 Task: Look for space in Torre Annunziata, Italy from 9th June, 2023 to 11th June, 2023 for 2 adults in price range Rs.6000 to Rs.10000. Place can be entire place with 2 bedrooms having 2 beds and 1 bathroom. Property type can be house, flat, guest house. Amenities needed are: wifi. Booking option can be shelf check-in. Required host language is English.
Action: Mouse moved to (427, 115)
Screenshot: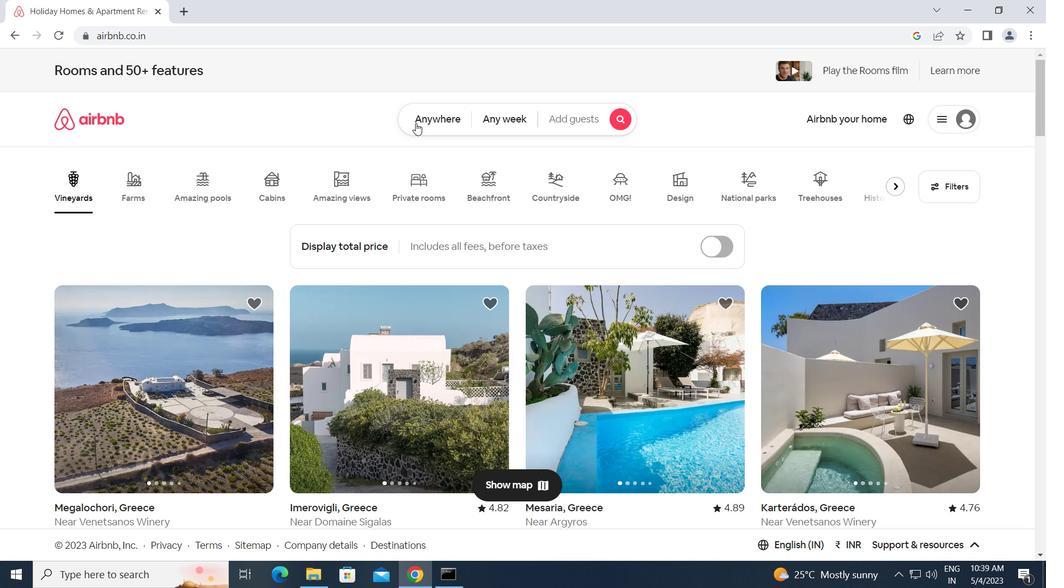 
Action: Mouse pressed left at (427, 115)
Screenshot: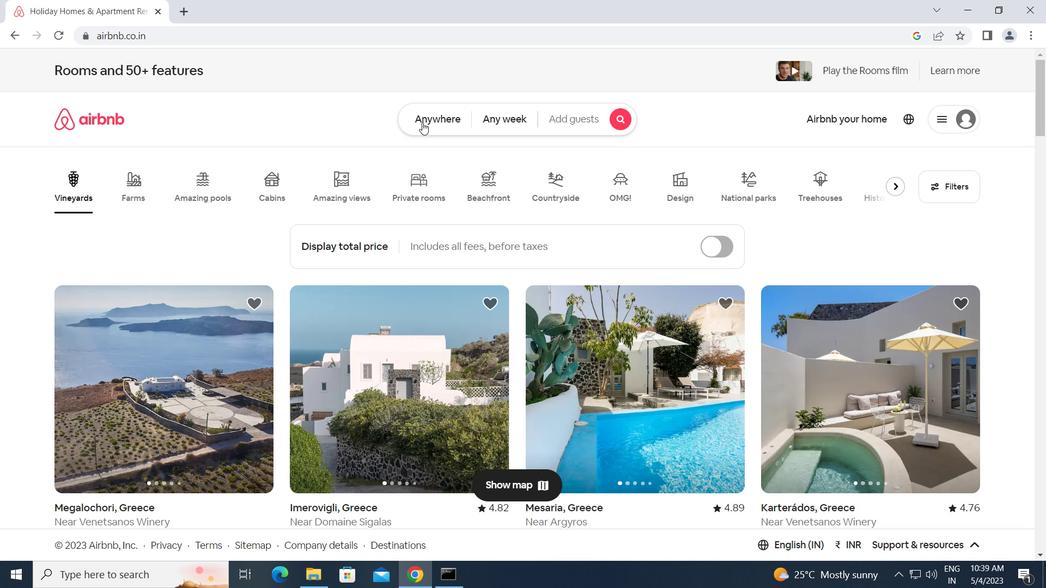 
Action: Mouse moved to (402, 153)
Screenshot: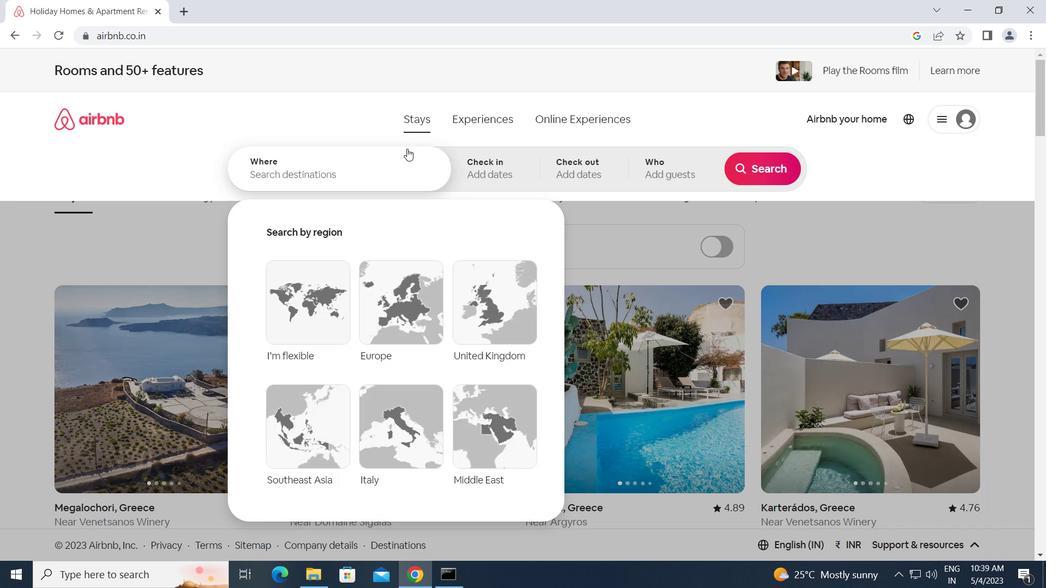 
Action: Mouse pressed left at (402, 153)
Screenshot: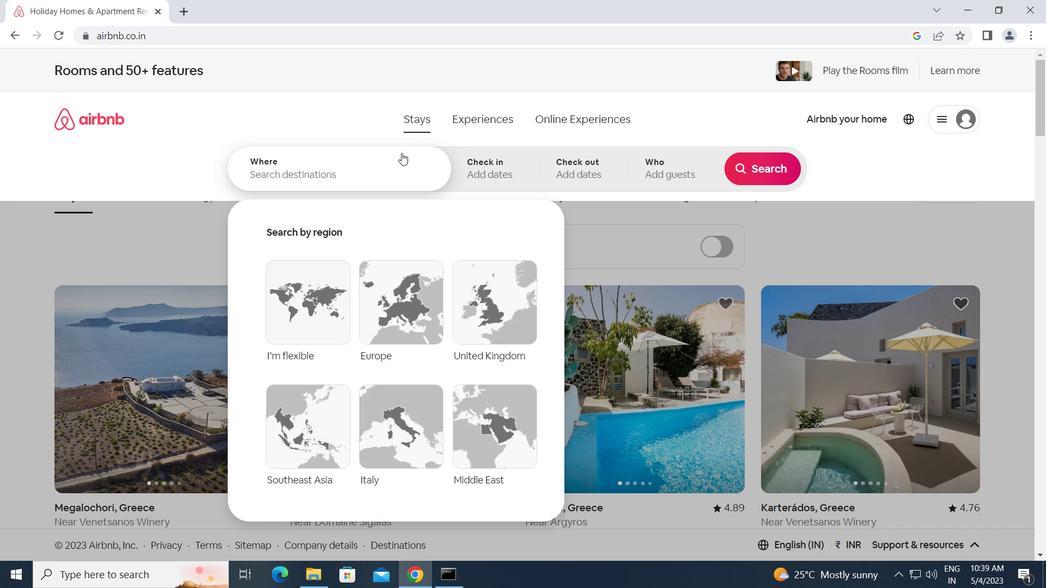
Action: Key pressed t<Key.caps_lock>orre<Key.space><Key.caps_lock>a<Key.caps_lock>nnunziata,<Key.space><Key.caps_lock>i<Key.caps_lock>taly<Key.enter>
Screenshot: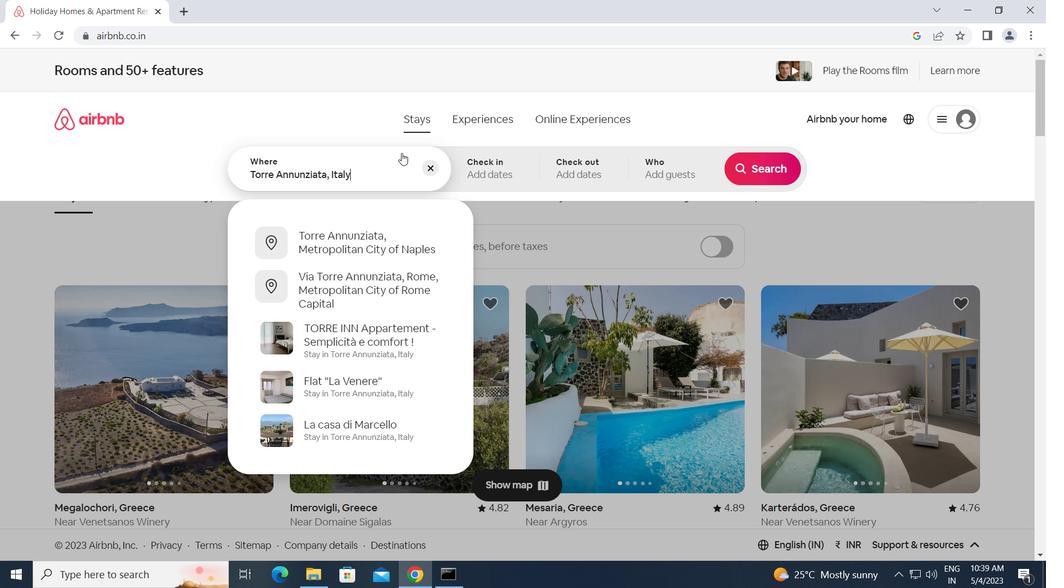 
Action: Mouse moved to (711, 368)
Screenshot: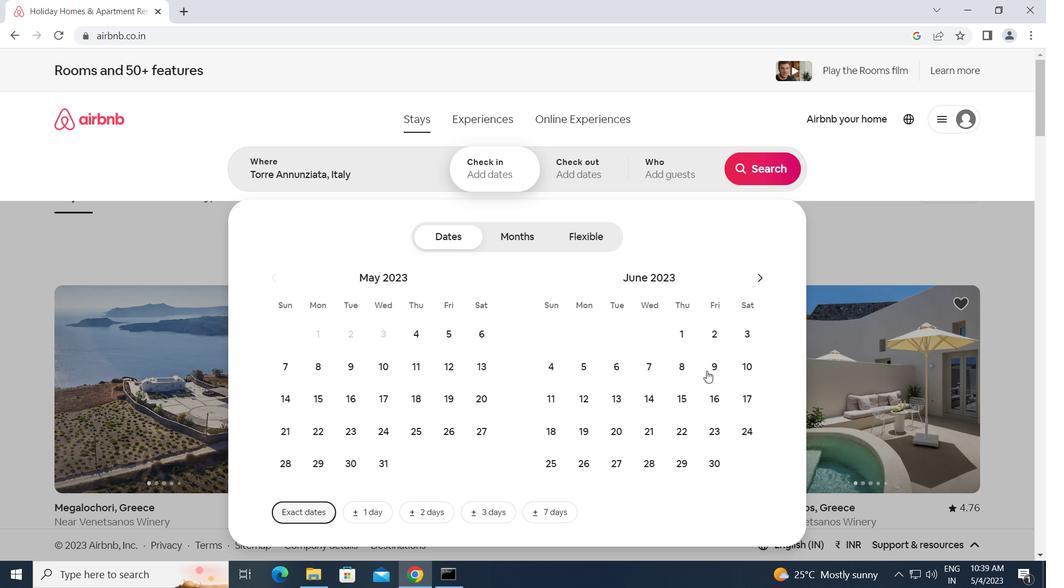 
Action: Mouse pressed left at (711, 368)
Screenshot: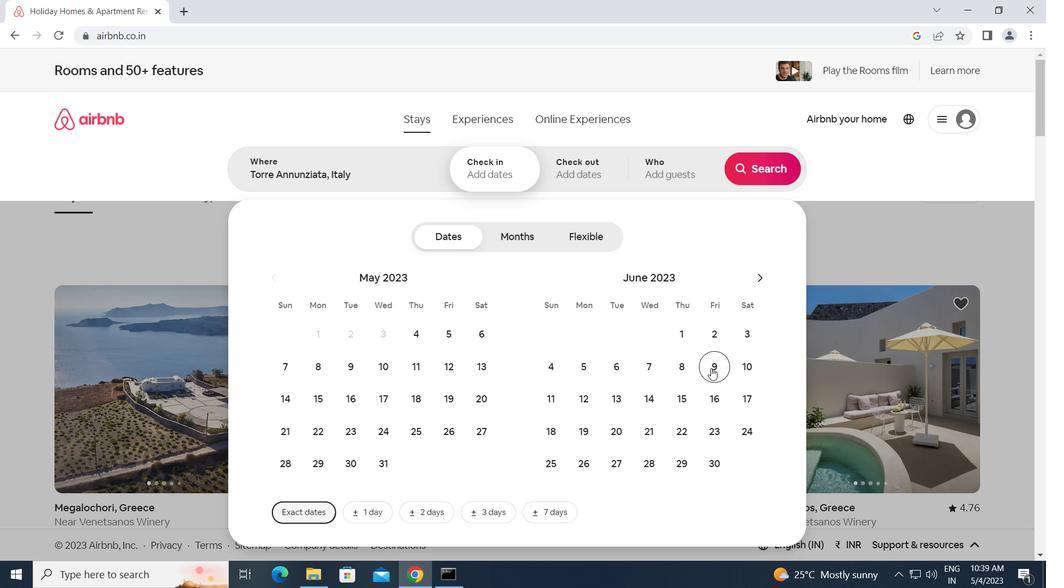 
Action: Mouse moved to (554, 401)
Screenshot: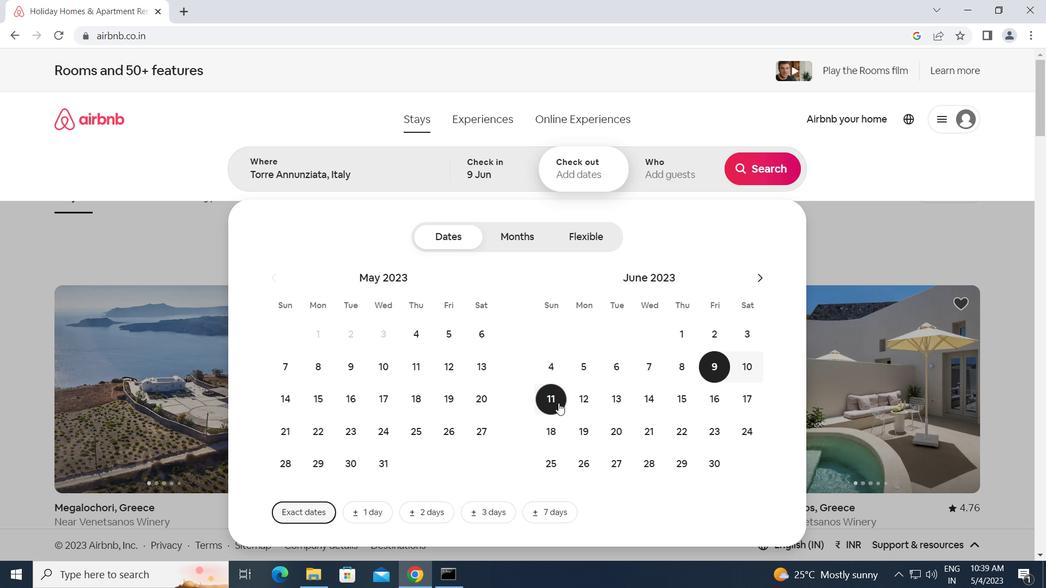 
Action: Mouse pressed left at (554, 401)
Screenshot: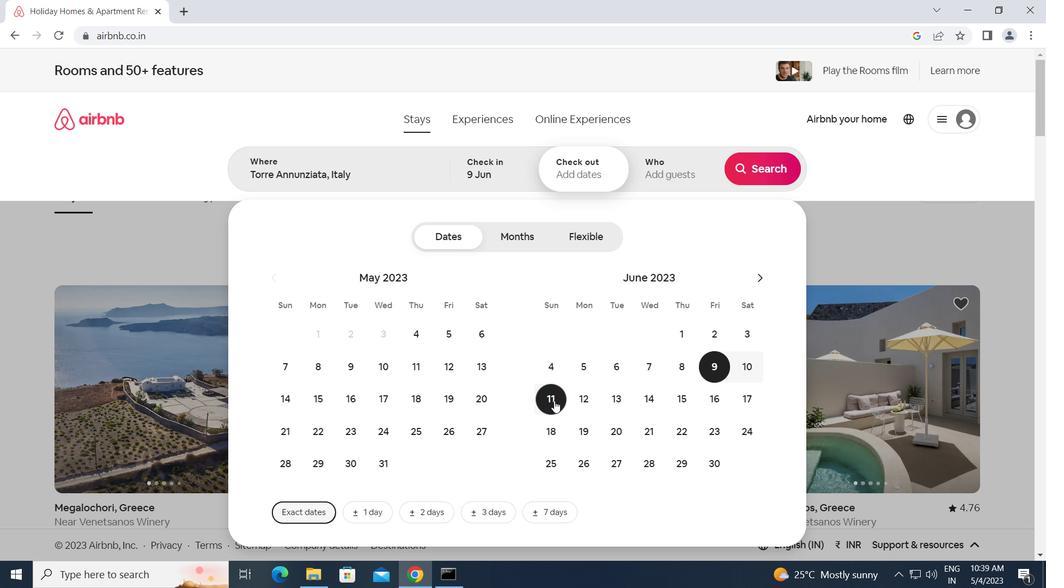 
Action: Mouse moved to (666, 176)
Screenshot: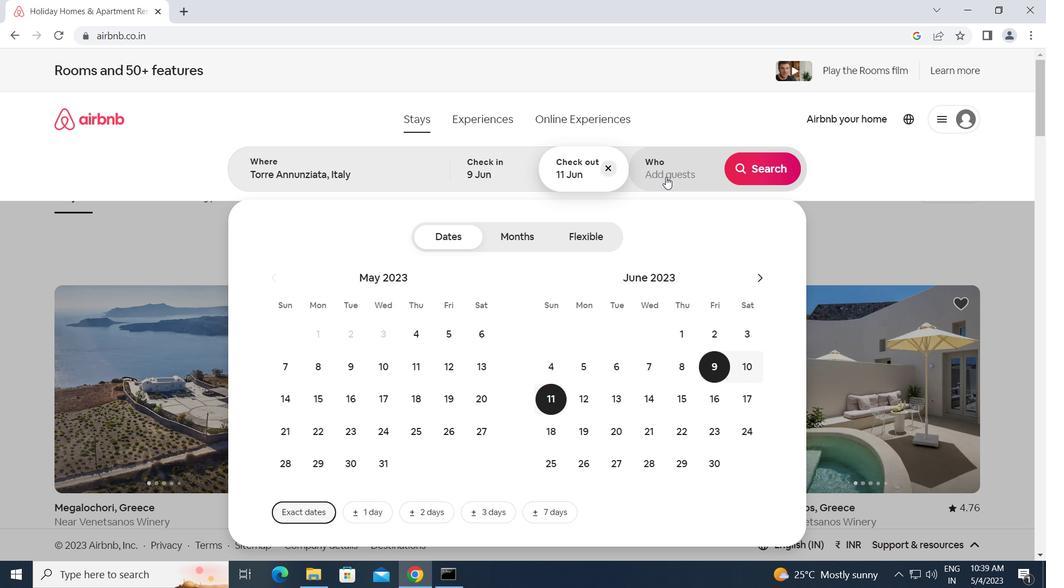 
Action: Mouse pressed left at (666, 176)
Screenshot: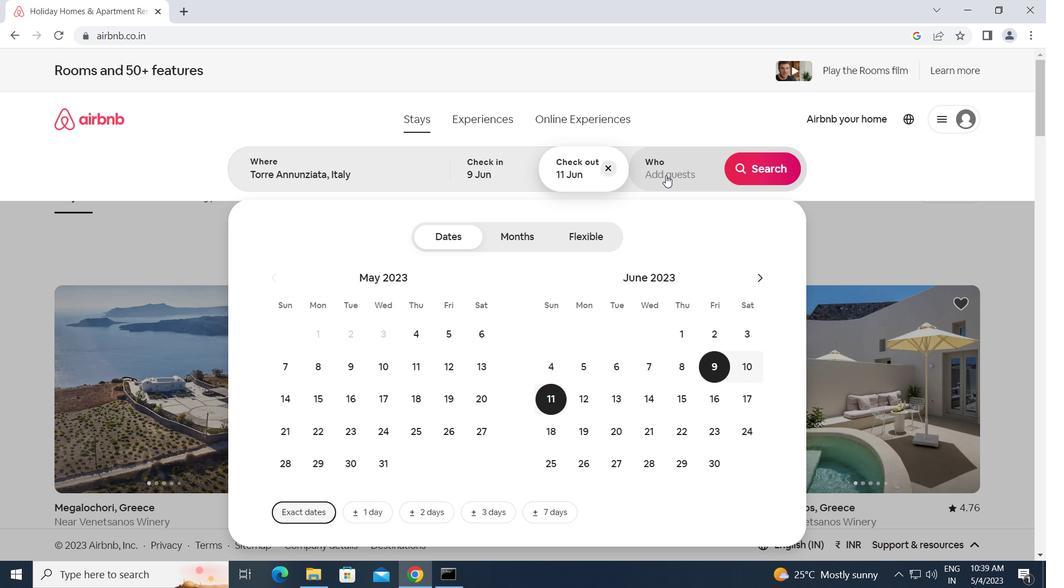 
Action: Mouse moved to (770, 238)
Screenshot: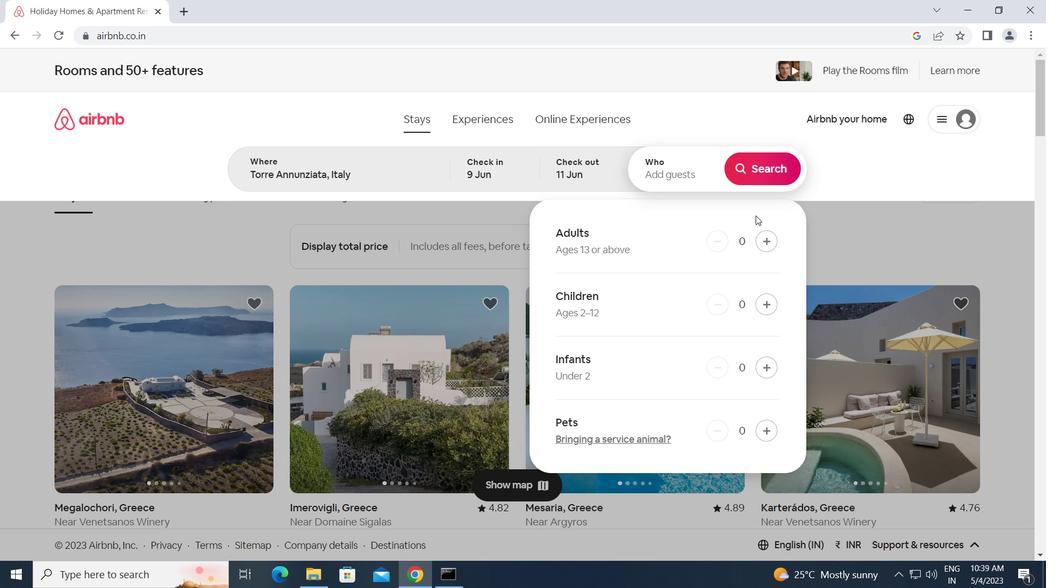 
Action: Mouse pressed left at (770, 238)
Screenshot: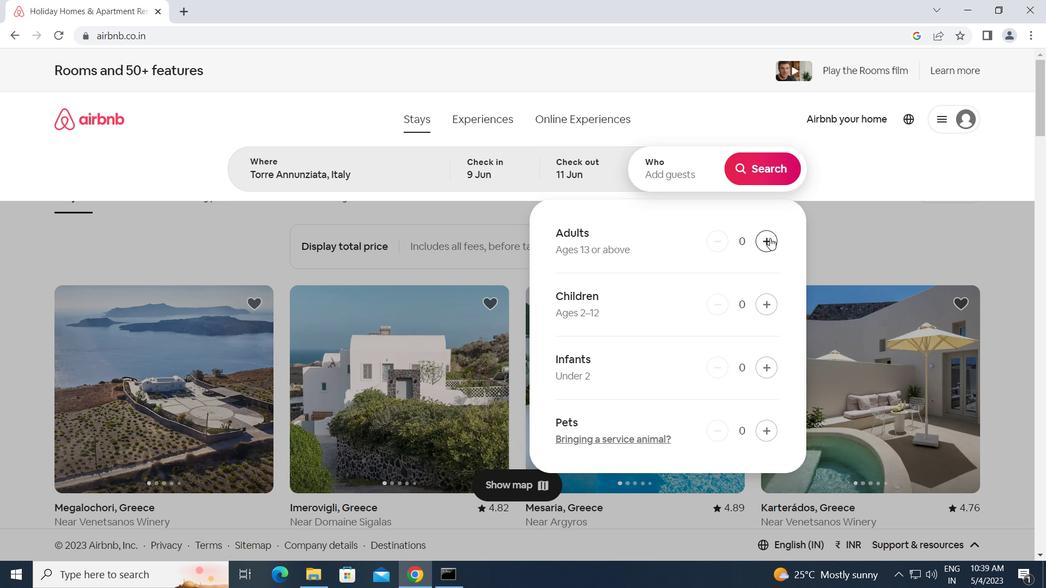
Action: Mouse pressed left at (770, 238)
Screenshot: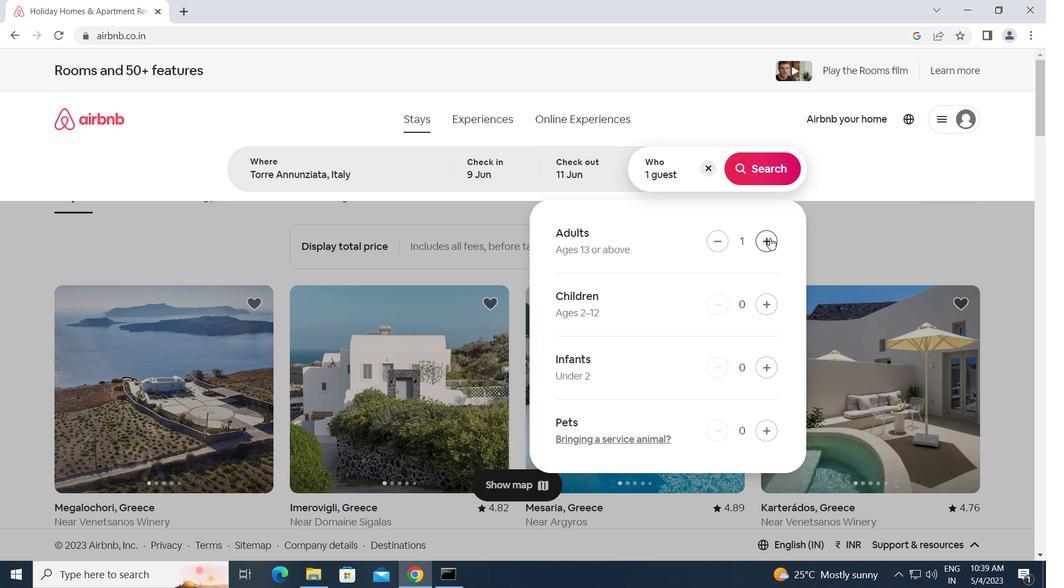 
Action: Mouse moved to (762, 169)
Screenshot: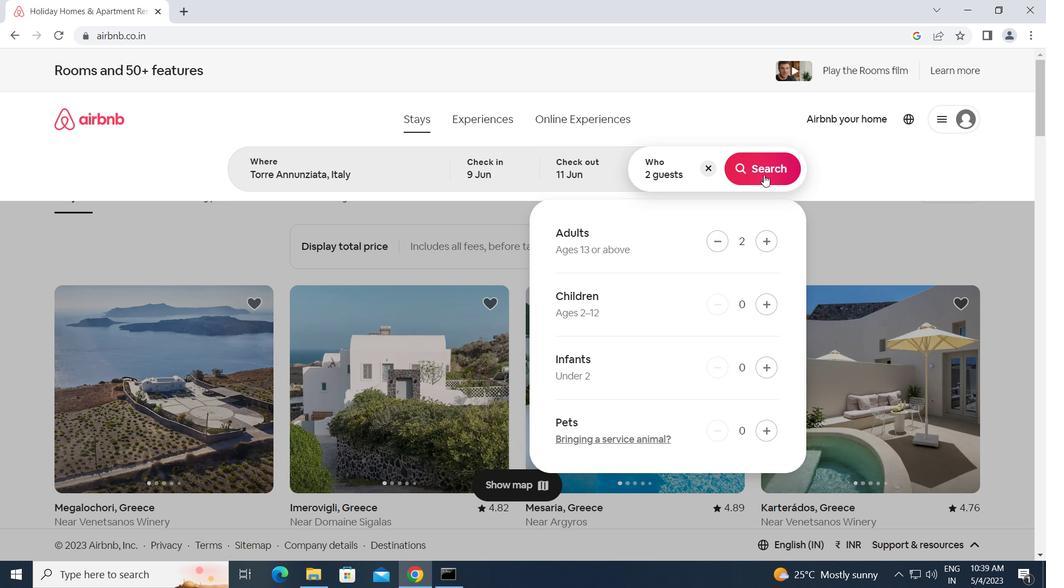 
Action: Mouse pressed left at (762, 169)
Screenshot: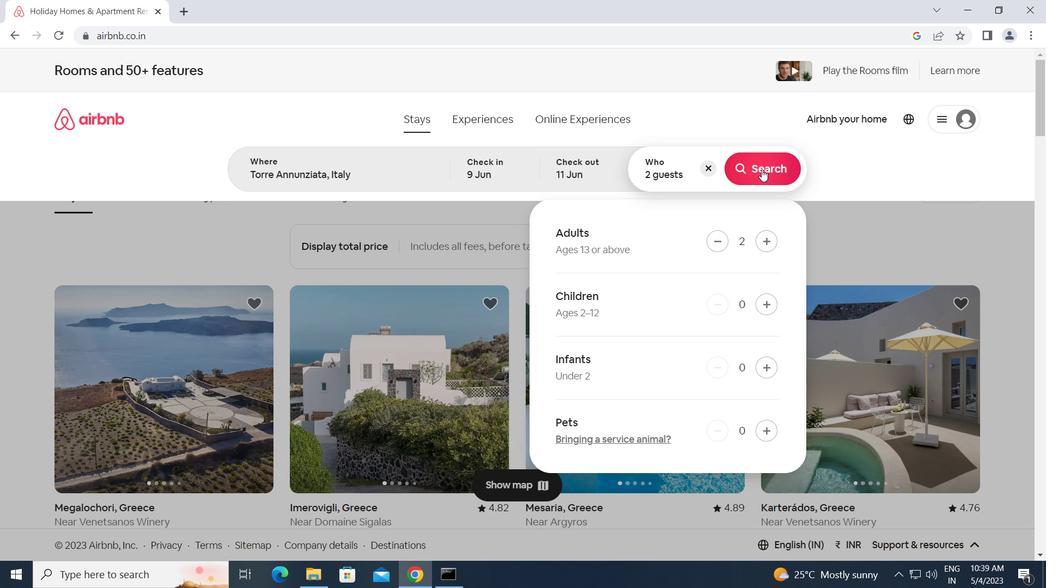 
Action: Mouse moved to (988, 129)
Screenshot: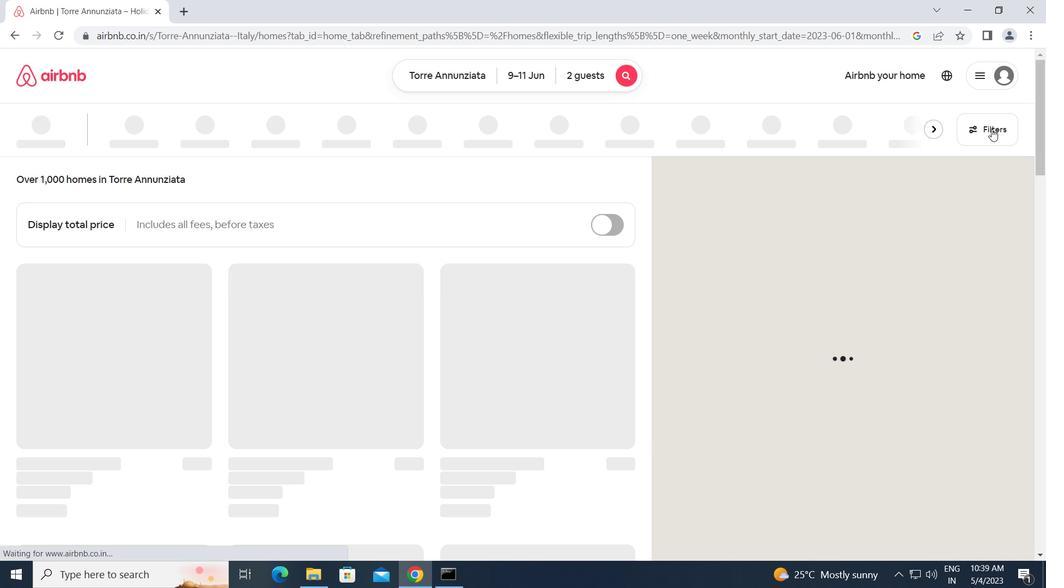 
Action: Mouse pressed left at (988, 129)
Screenshot: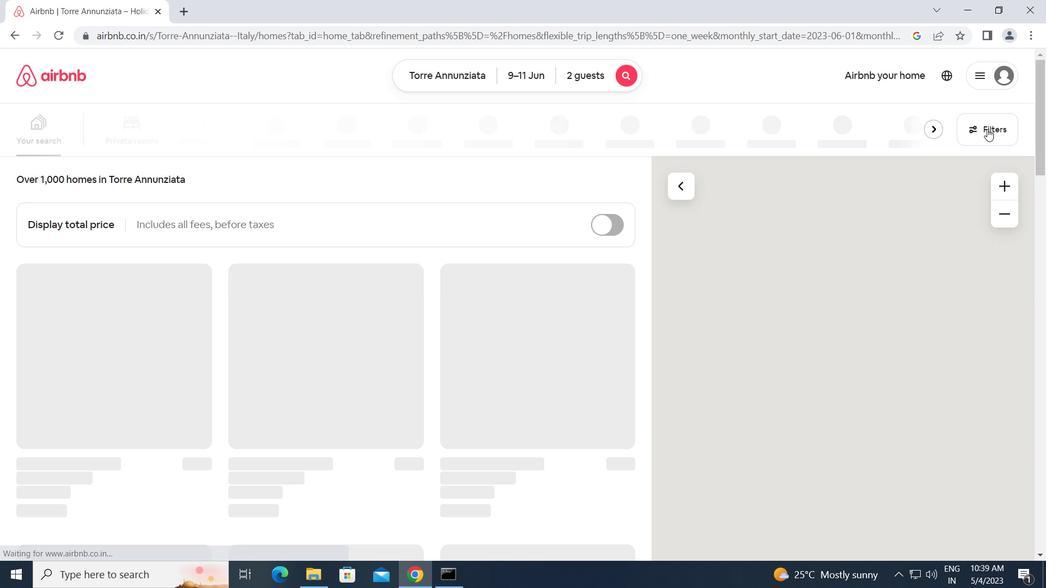 
Action: Mouse moved to (342, 303)
Screenshot: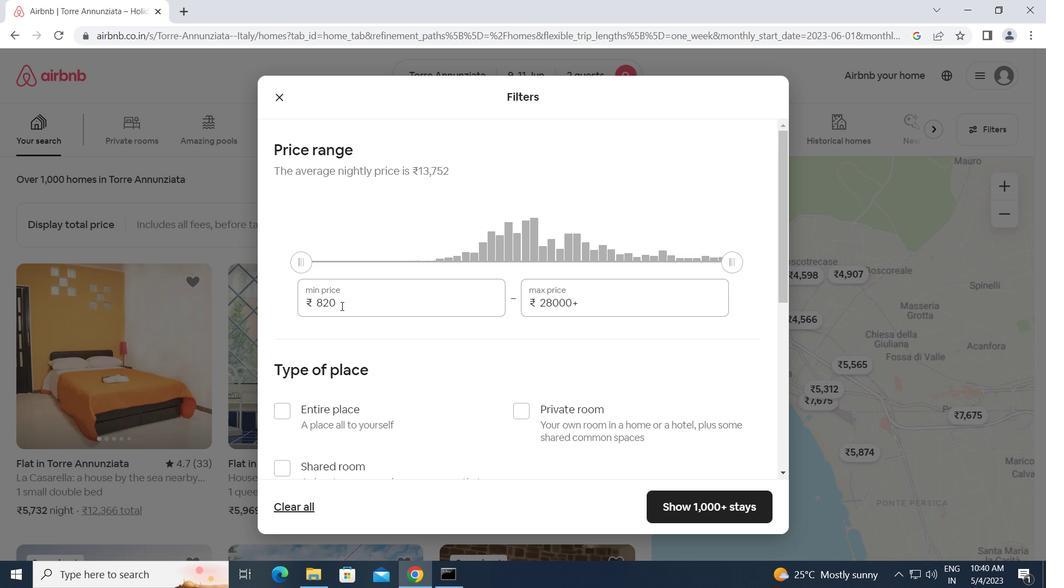 
Action: Mouse pressed left at (342, 303)
Screenshot: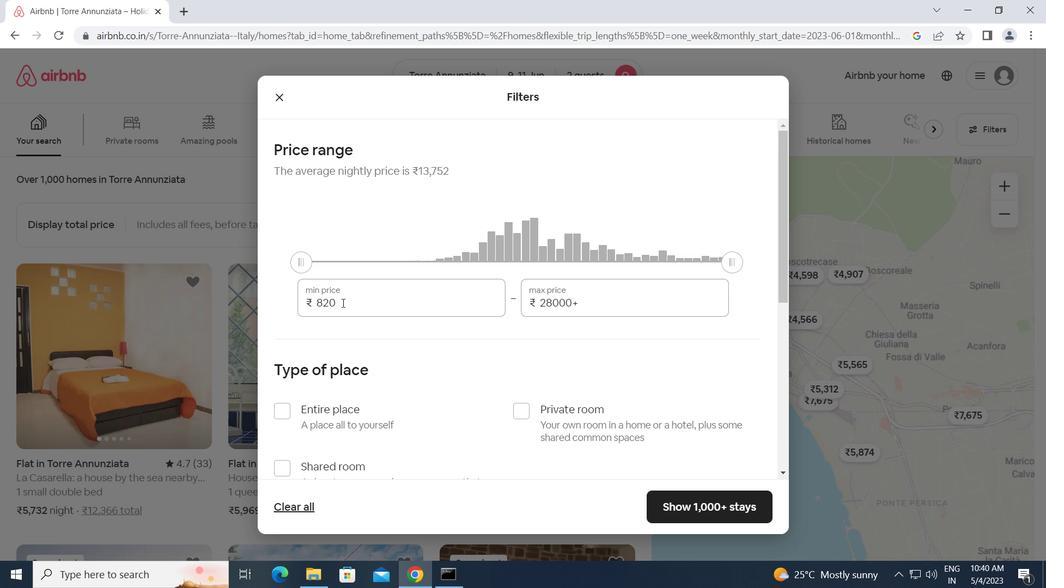 
Action: Mouse moved to (277, 306)
Screenshot: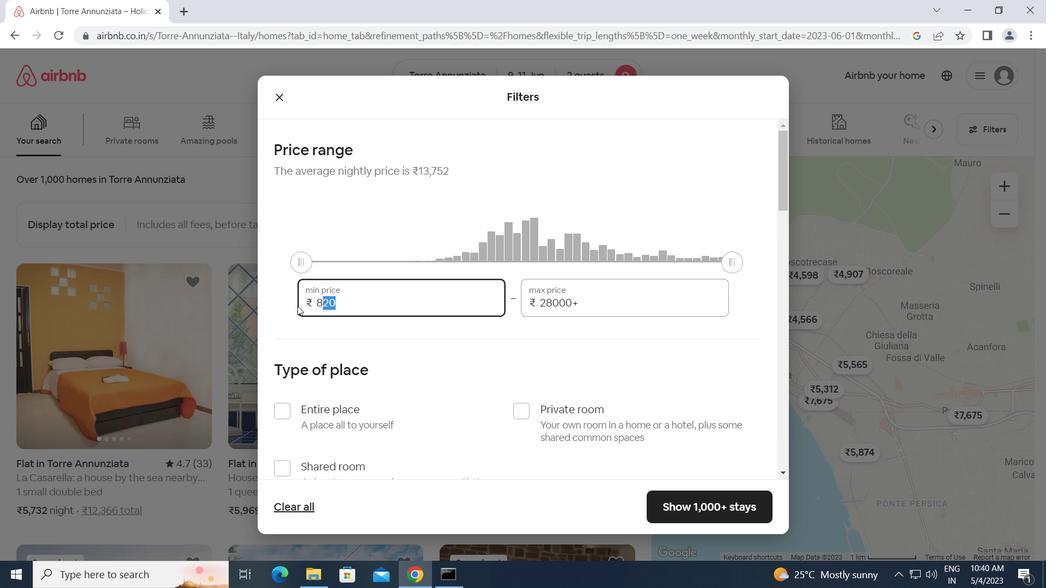 
Action: Key pressed 6000<Key.tab>10000
Screenshot: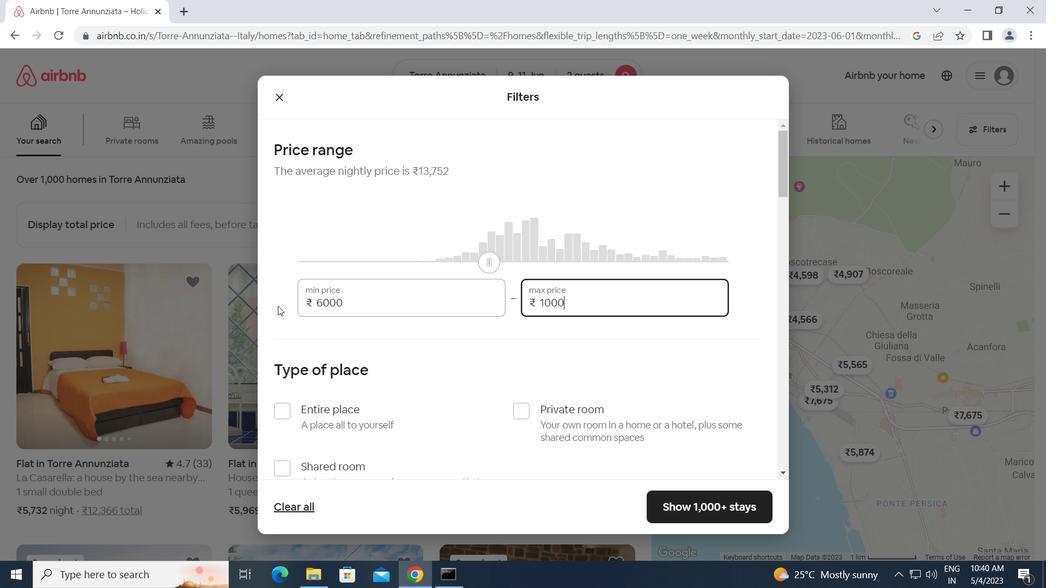 
Action: Mouse scrolled (277, 305) with delta (0, 0)
Screenshot: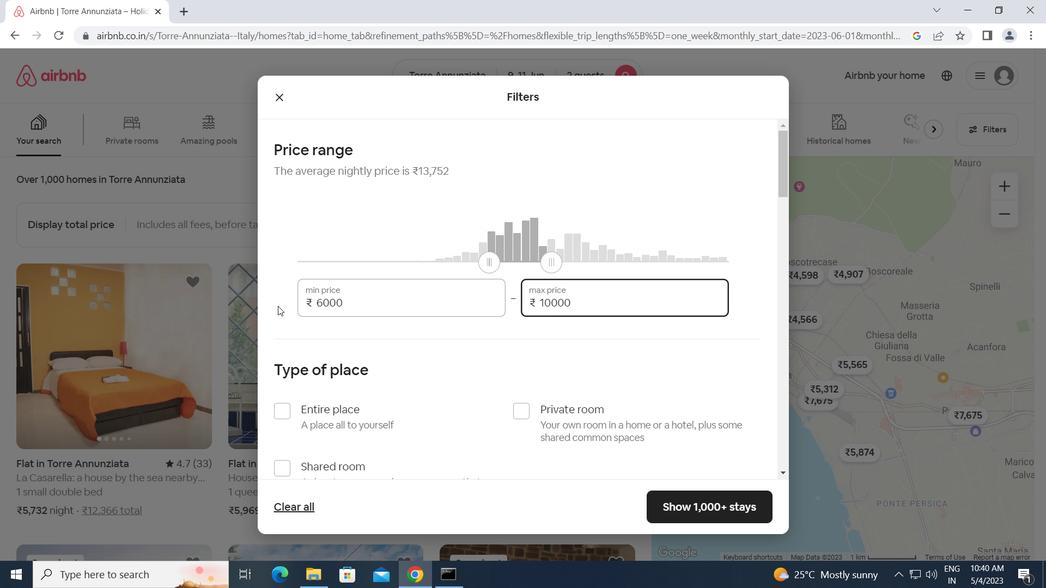 
Action: Mouse moved to (286, 348)
Screenshot: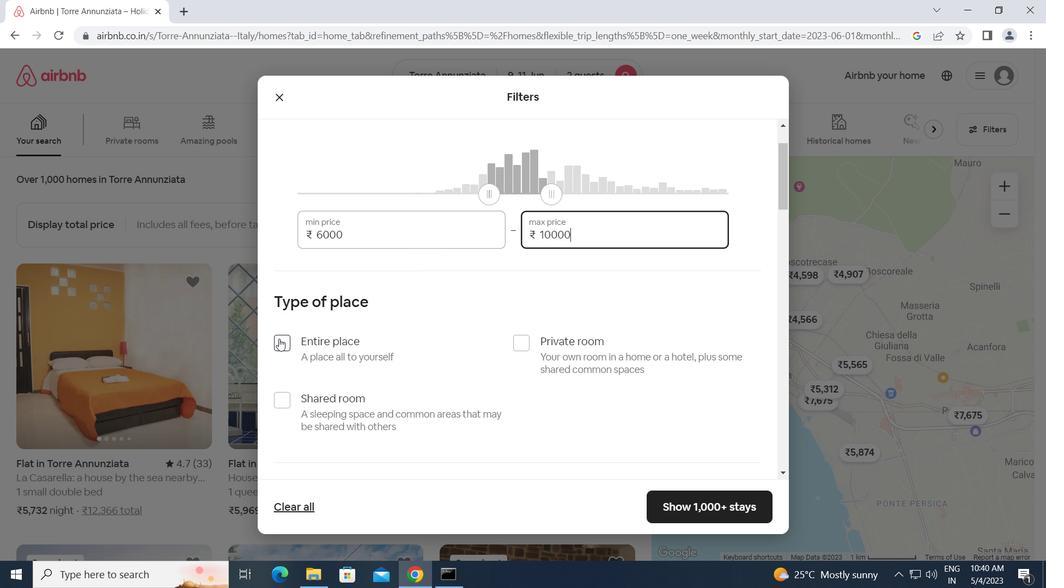 
Action: Mouse pressed left at (286, 348)
Screenshot: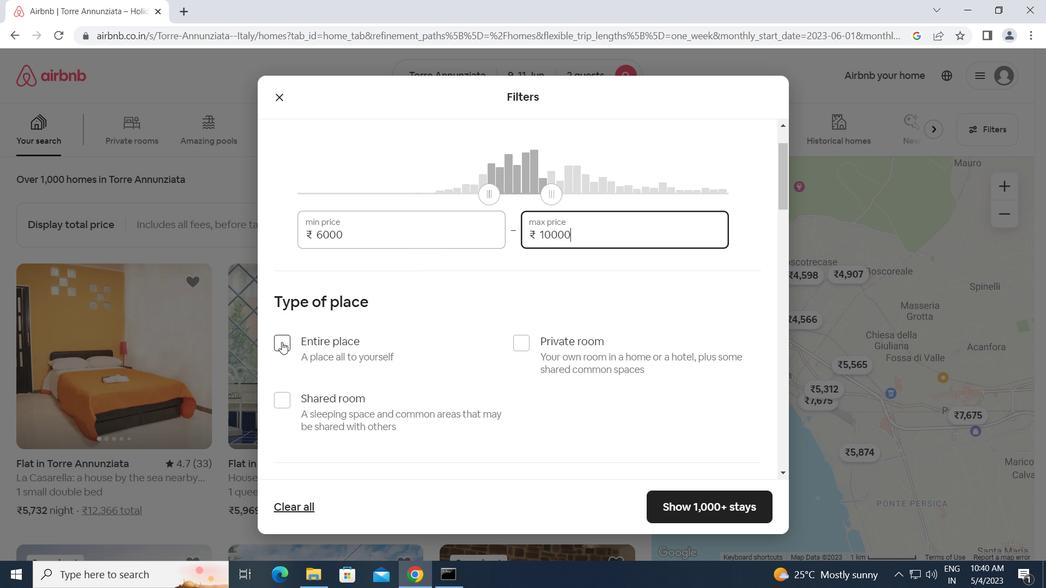 
Action: Mouse moved to (441, 367)
Screenshot: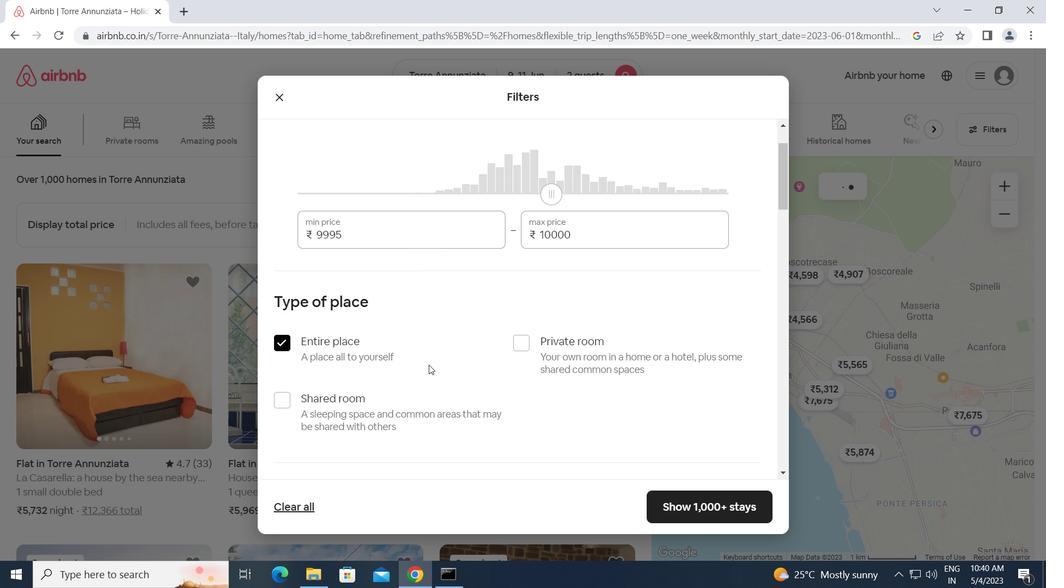 
Action: Mouse scrolled (441, 366) with delta (0, 0)
Screenshot: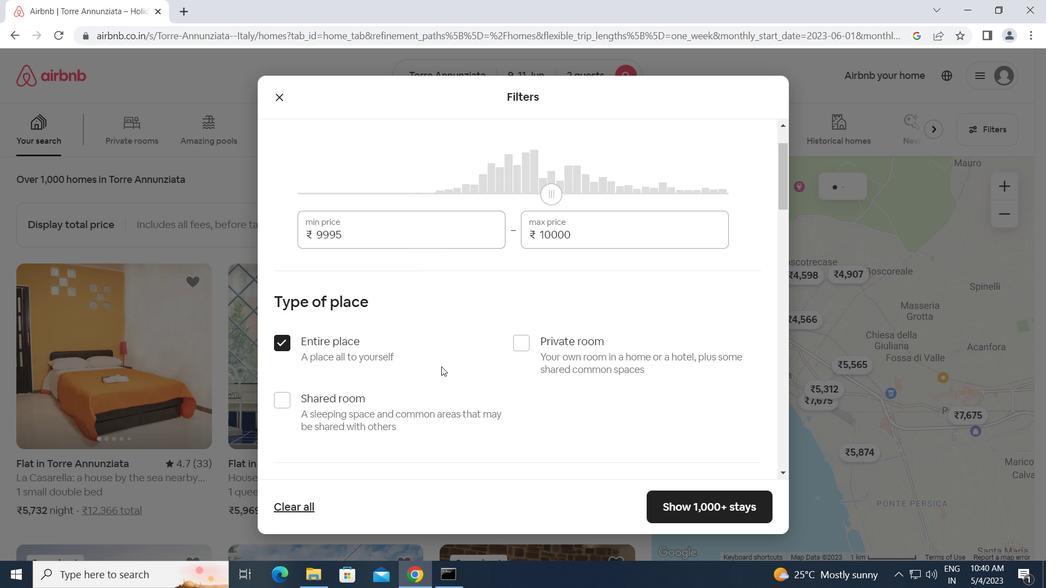 
Action: Mouse scrolled (441, 366) with delta (0, 0)
Screenshot: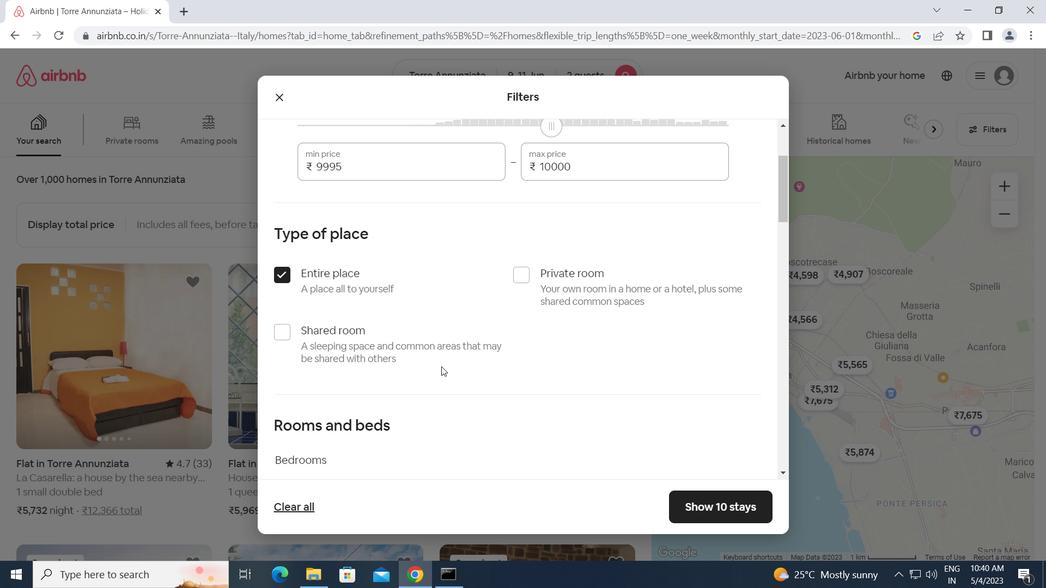 
Action: Mouse scrolled (441, 366) with delta (0, 0)
Screenshot: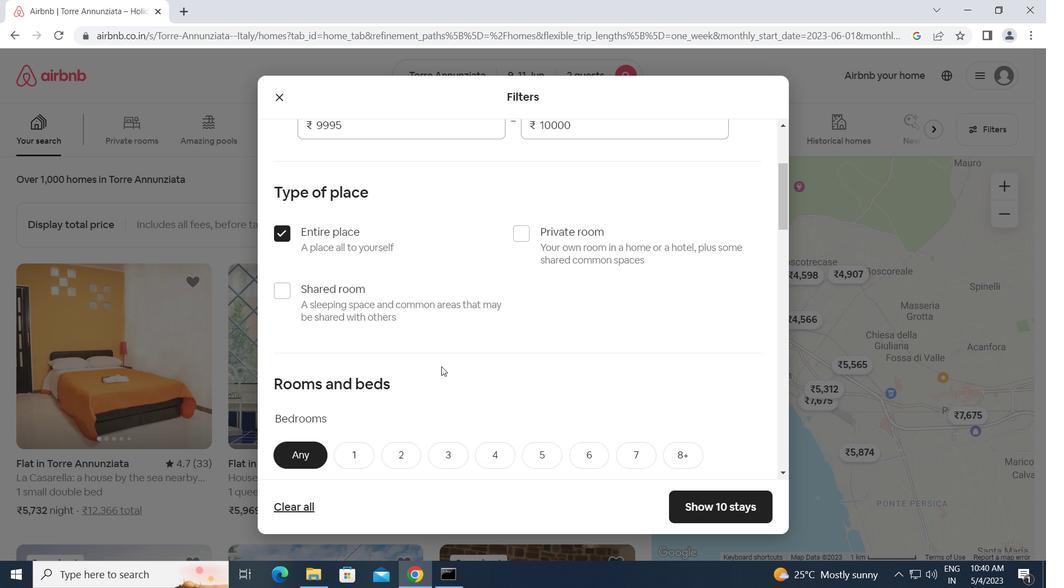 
Action: Mouse scrolled (441, 366) with delta (0, 0)
Screenshot: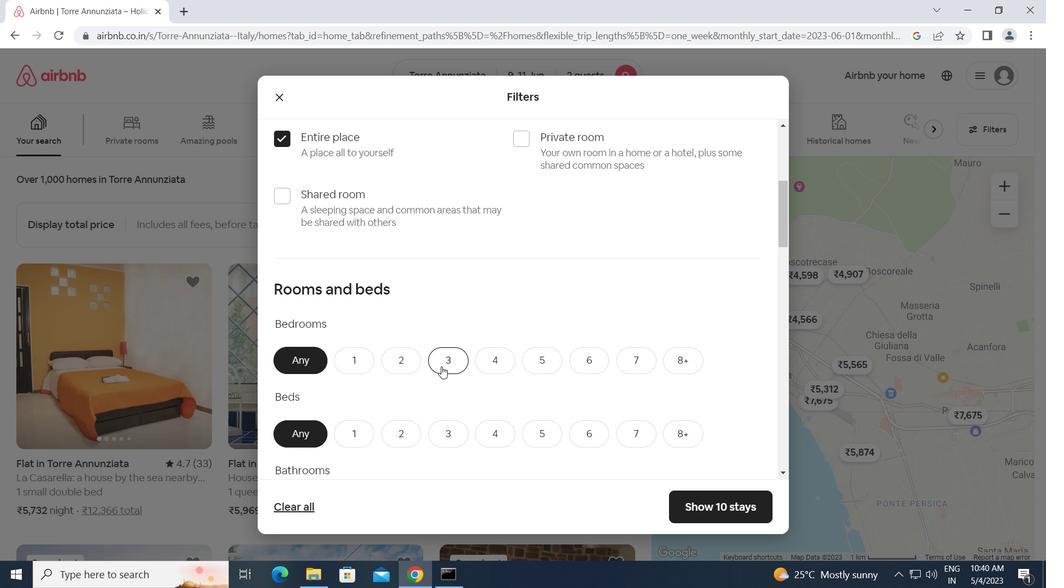 
Action: Mouse moved to (403, 292)
Screenshot: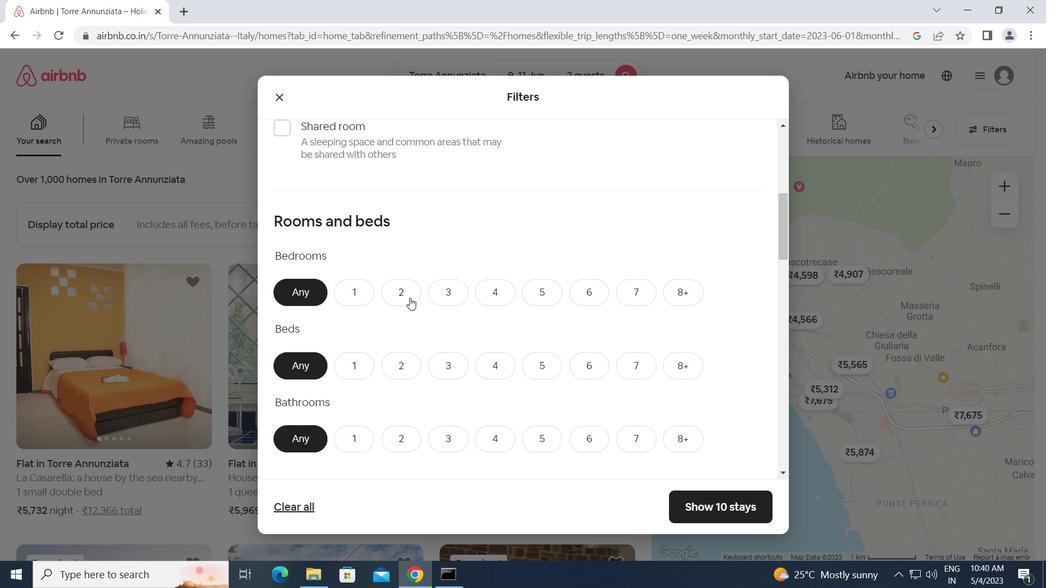 
Action: Mouse pressed left at (403, 292)
Screenshot: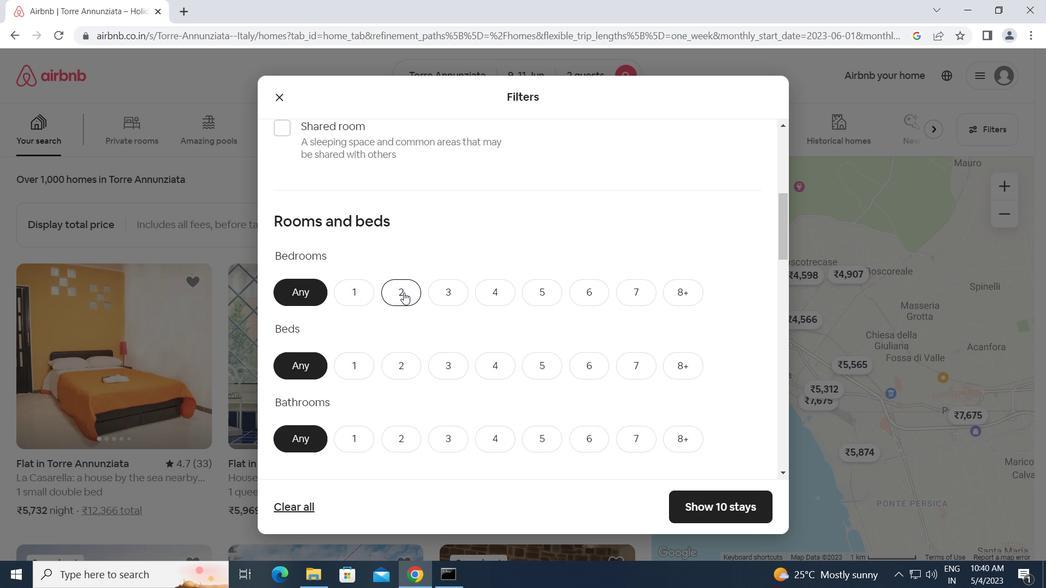 
Action: Mouse moved to (406, 365)
Screenshot: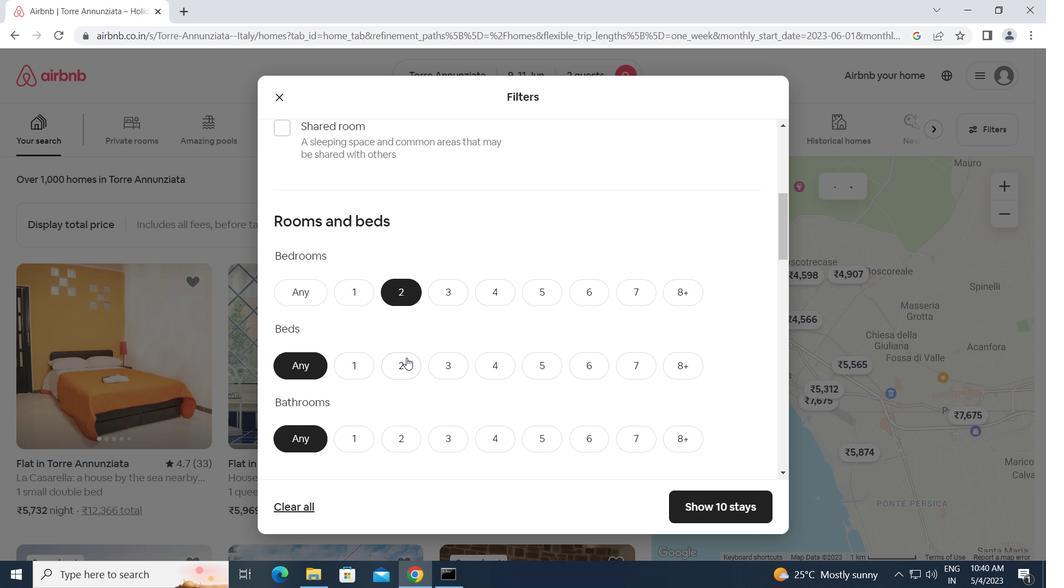 
Action: Mouse pressed left at (406, 365)
Screenshot: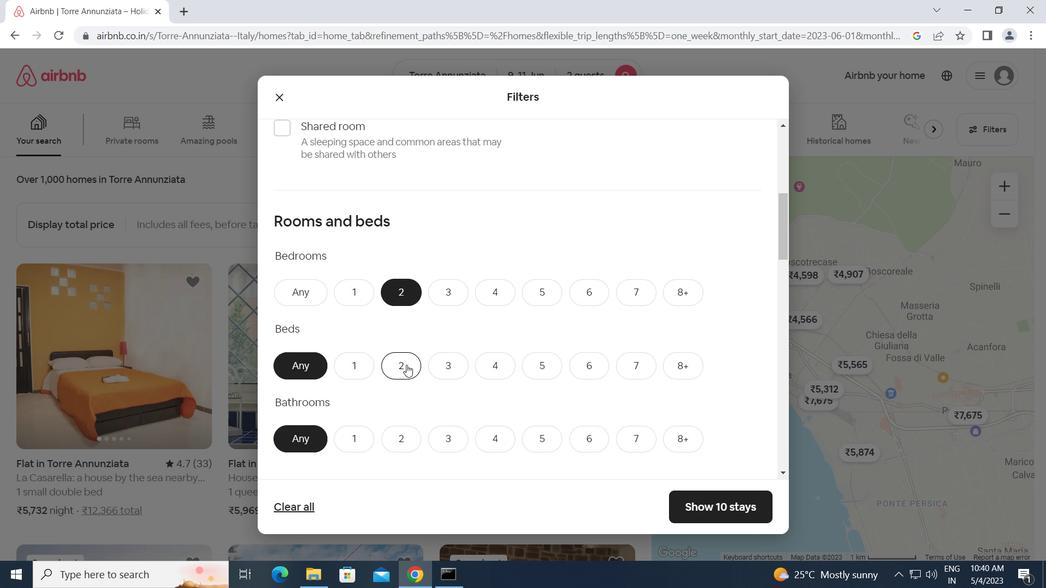 
Action: Mouse moved to (350, 439)
Screenshot: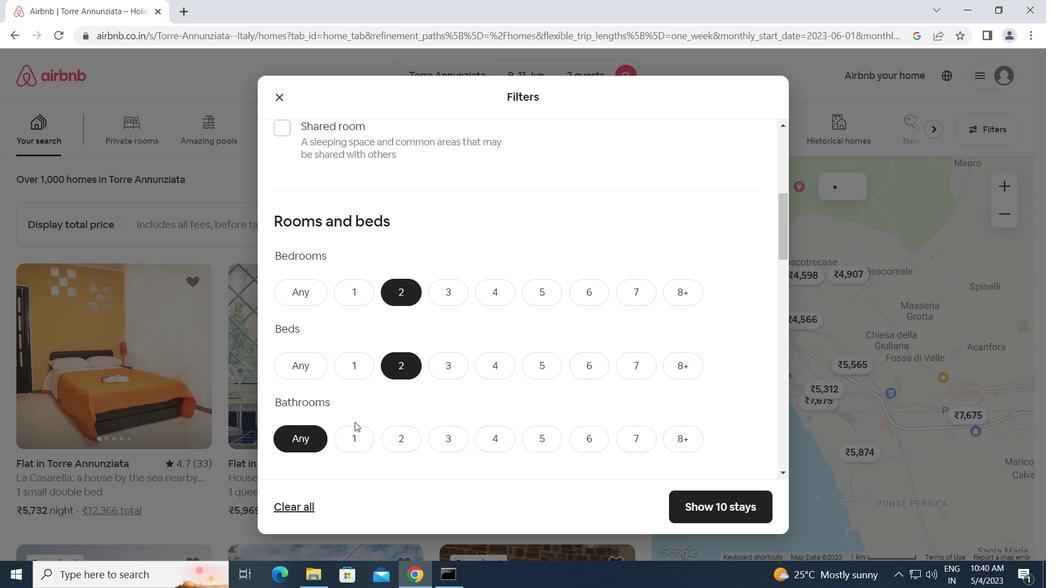 
Action: Mouse pressed left at (350, 439)
Screenshot: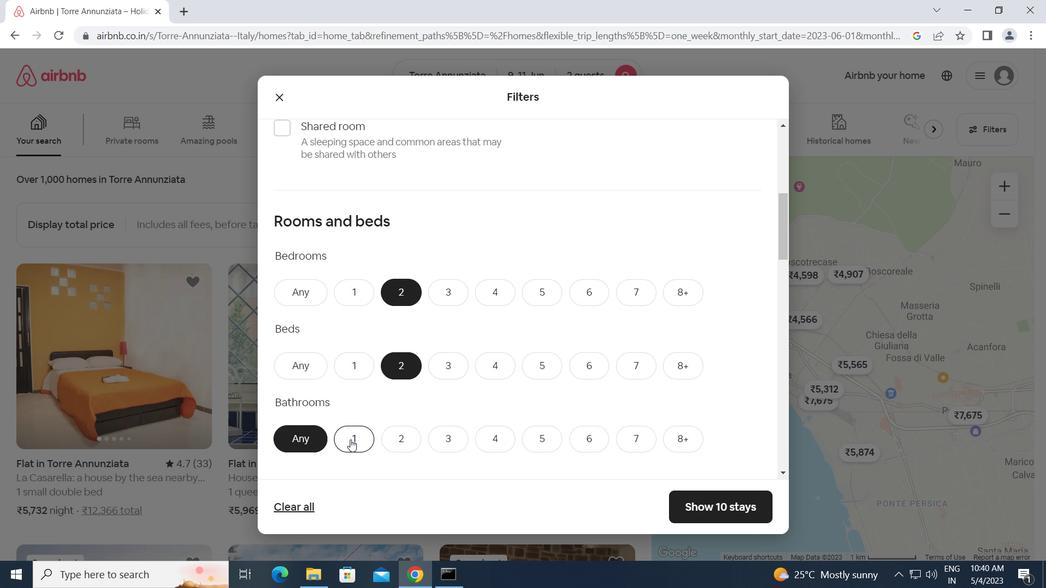 
Action: Mouse moved to (402, 428)
Screenshot: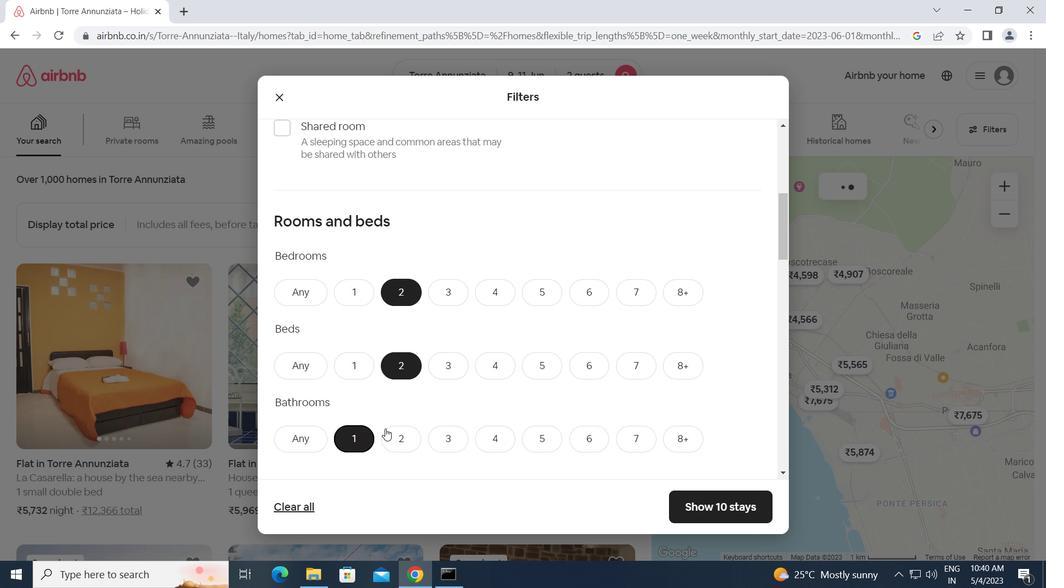 
Action: Mouse scrolled (402, 428) with delta (0, 0)
Screenshot: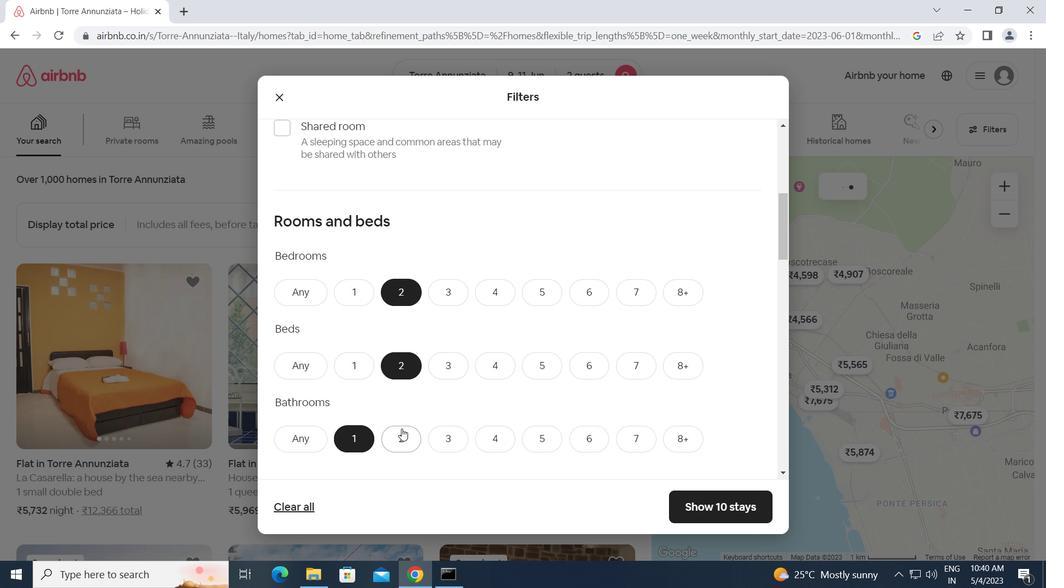 
Action: Mouse scrolled (402, 428) with delta (0, 0)
Screenshot: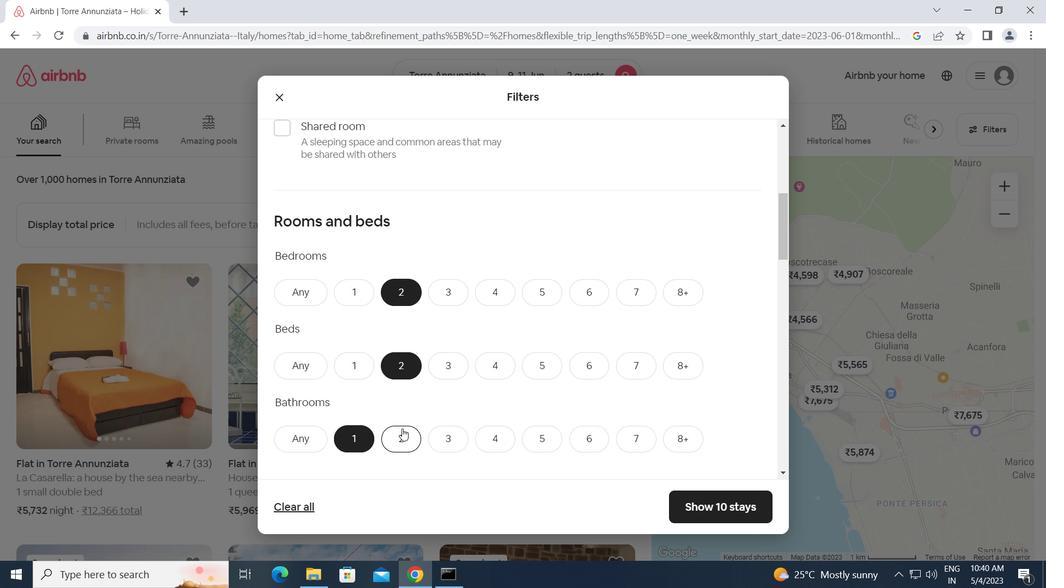 
Action: Mouse scrolled (402, 428) with delta (0, 0)
Screenshot: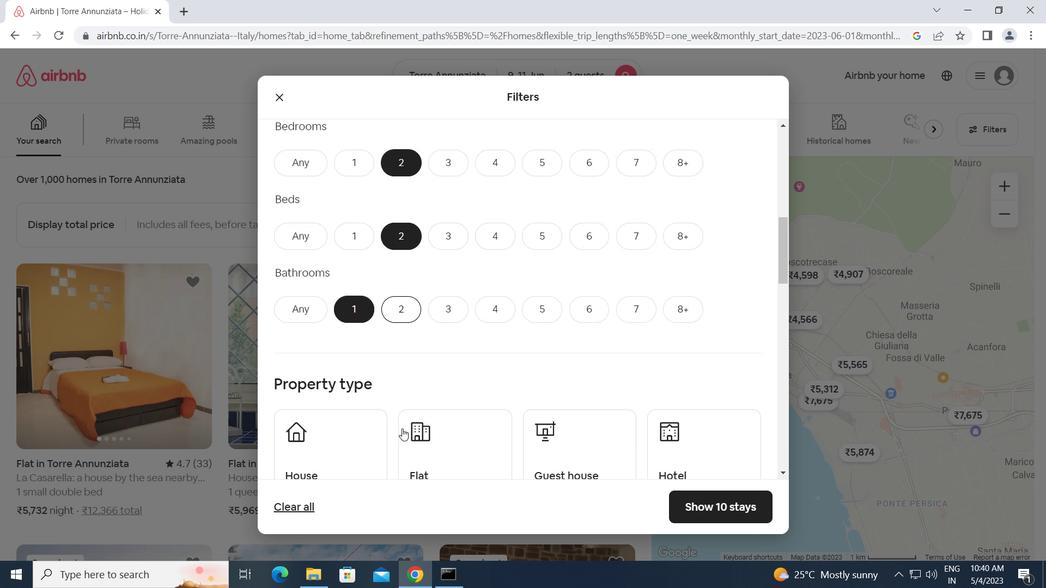 
Action: Mouse moved to (314, 391)
Screenshot: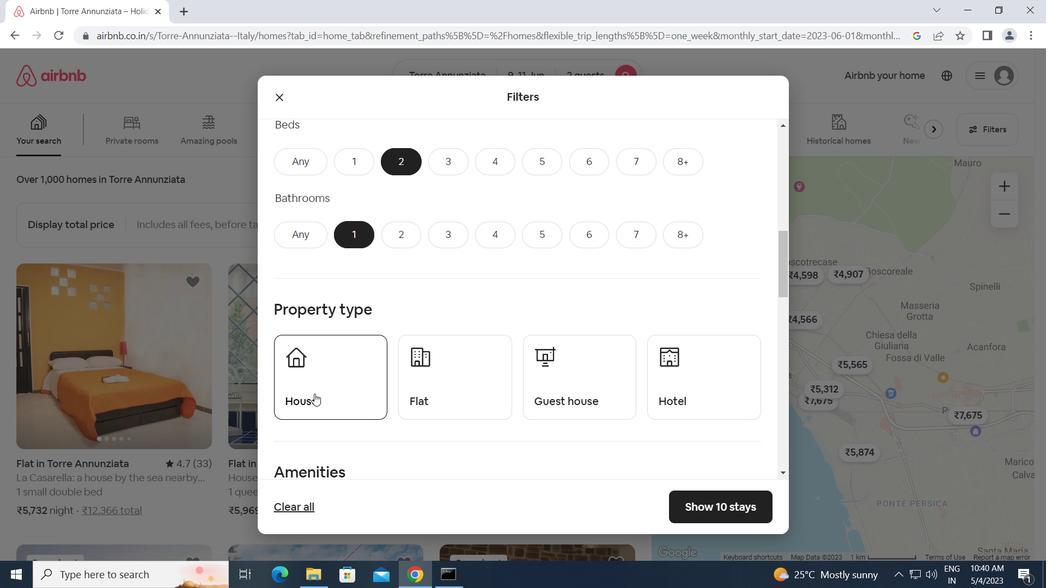 
Action: Mouse pressed left at (314, 391)
Screenshot: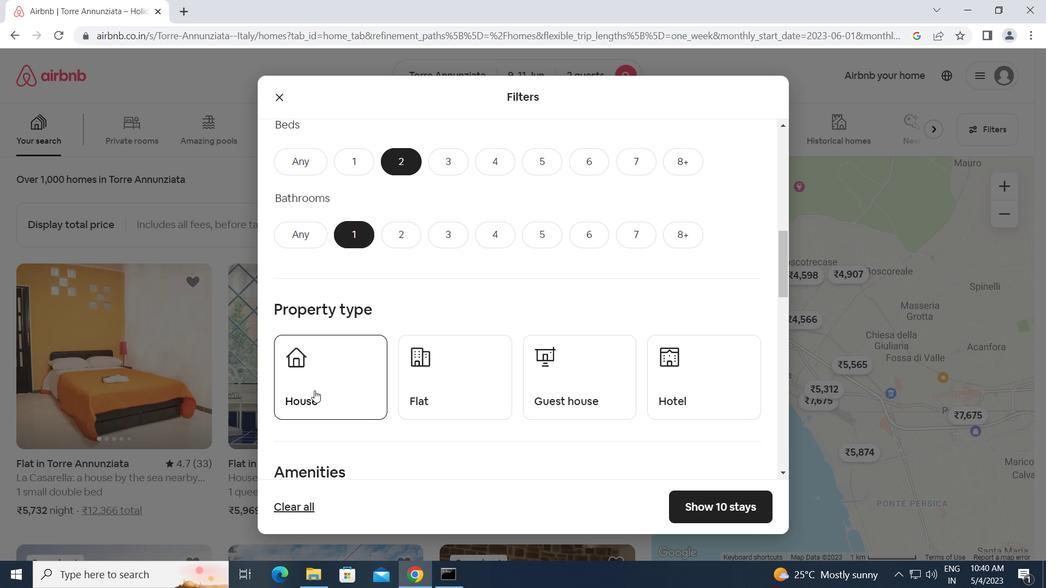 
Action: Mouse moved to (474, 386)
Screenshot: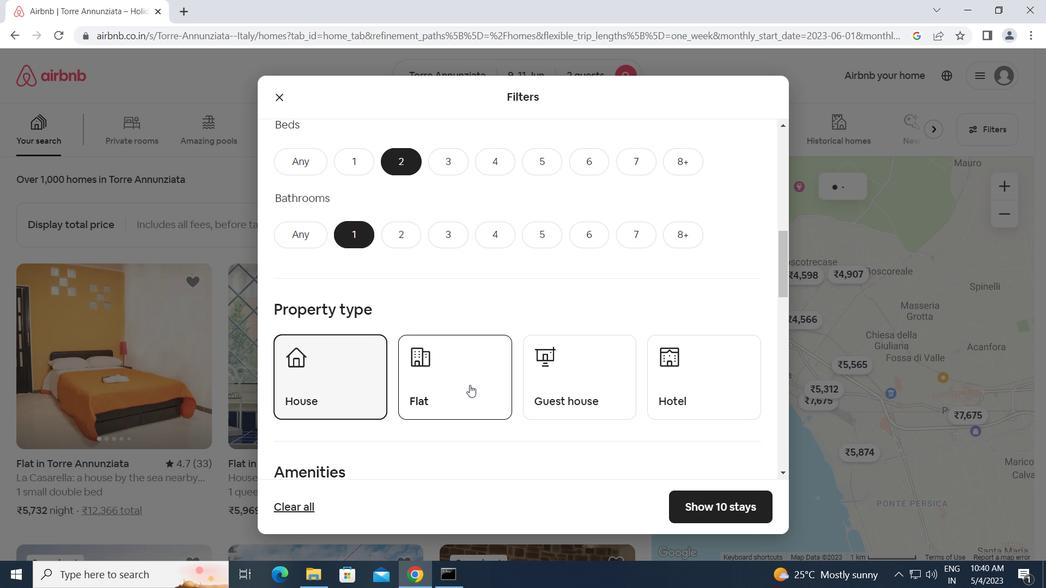 
Action: Mouse pressed left at (474, 386)
Screenshot: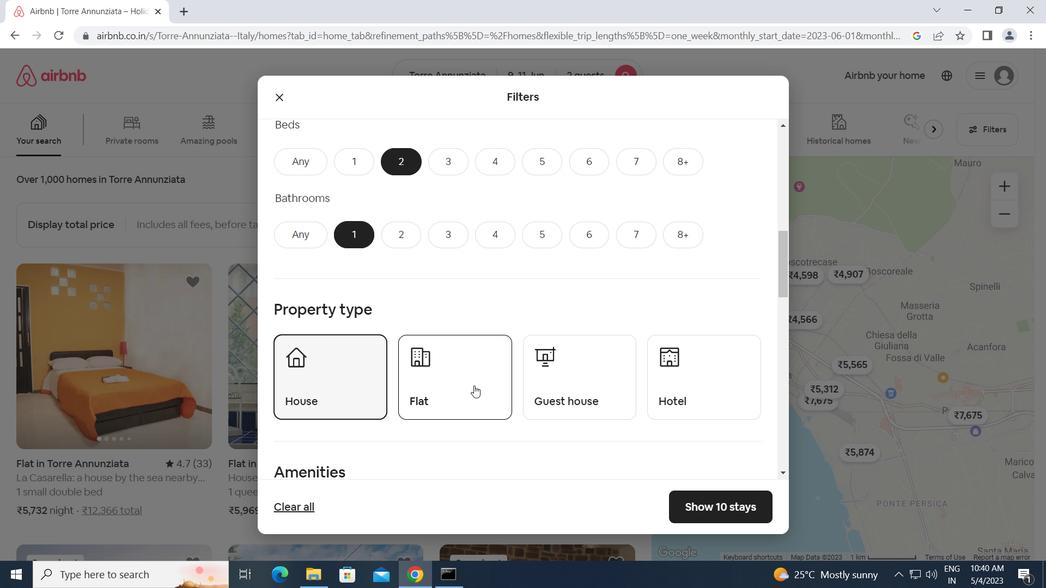 
Action: Mouse moved to (571, 388)
Screenshot: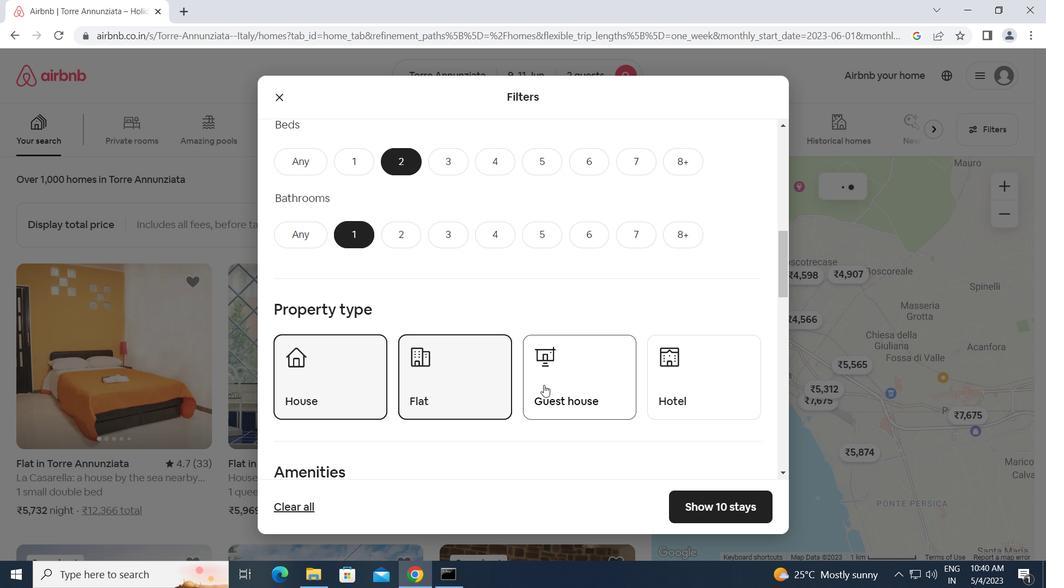 
Action: Mouse pressed left at (571, 388)
Screenshot: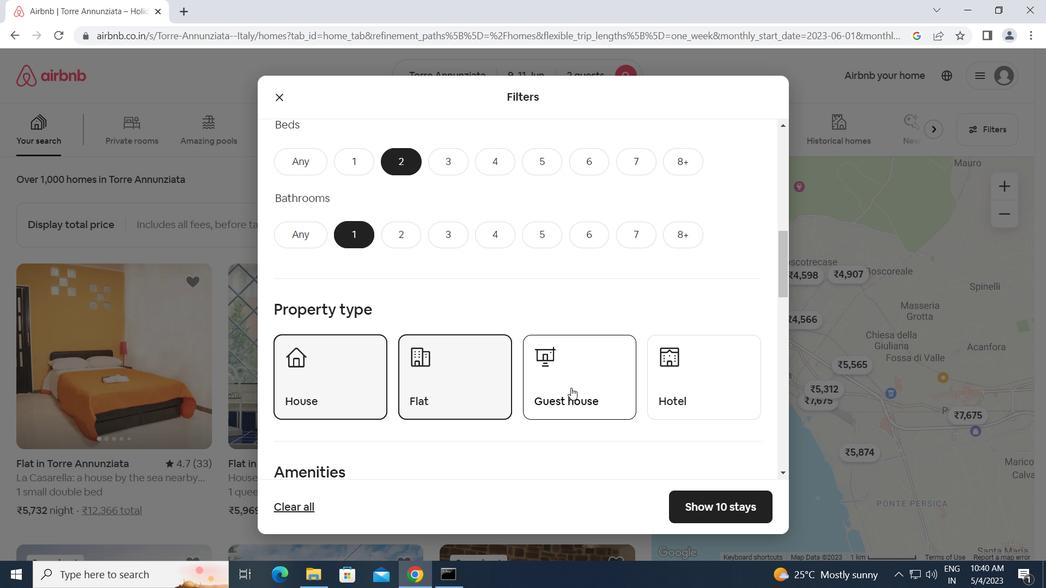 
Action: Mouse scrolled (571, 387) with delta (0, 0)
Screenshot: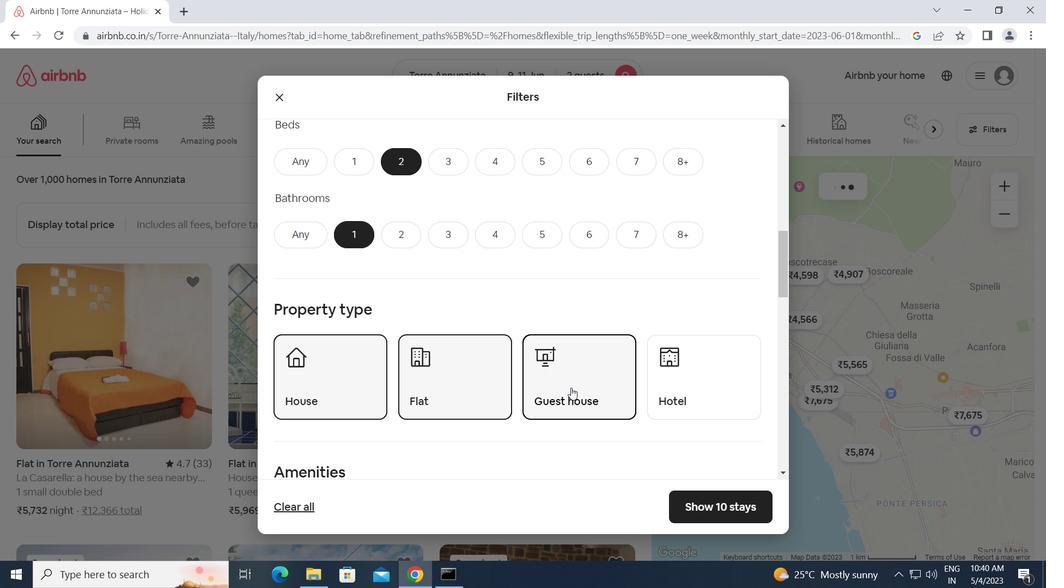 
Action: Mouse scrolled (571, 387) with delta (0, 0)
Screenshot: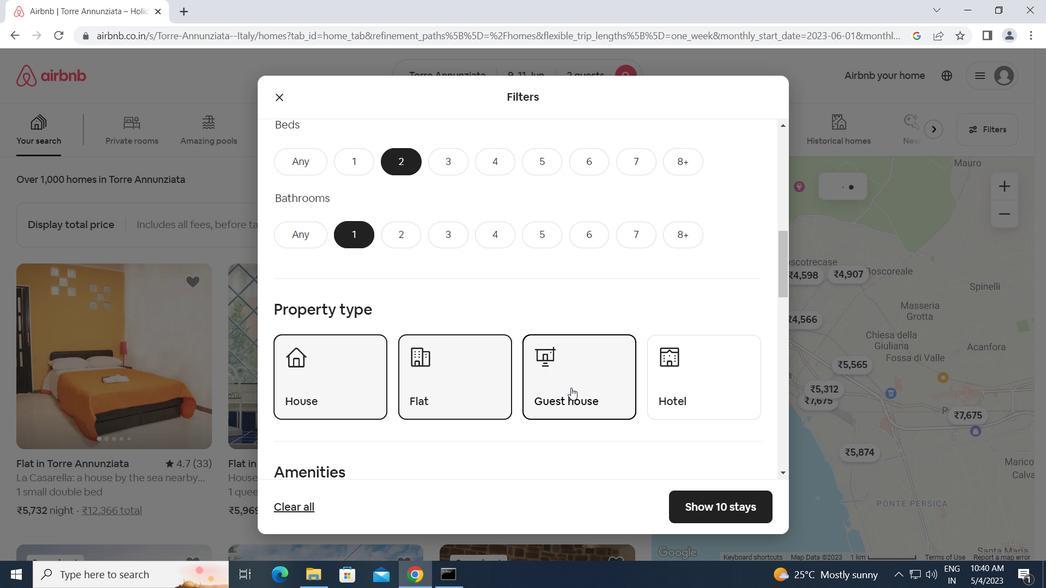 
Action: Mouse moved to (383, 425)
Screenshot: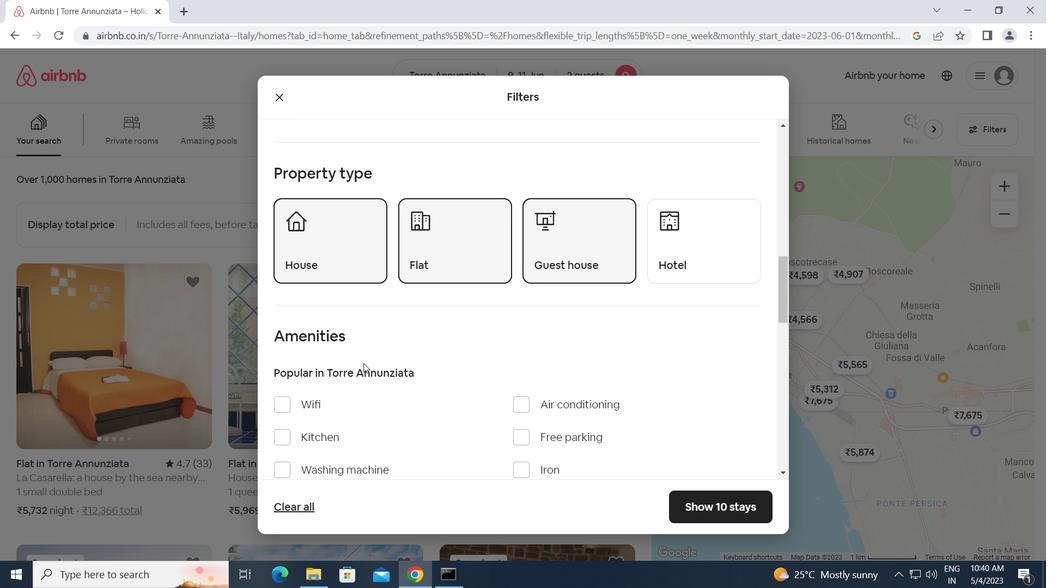 
Action: Mouse scrolled (383, 424) with delta (0, 0)
Screenshot: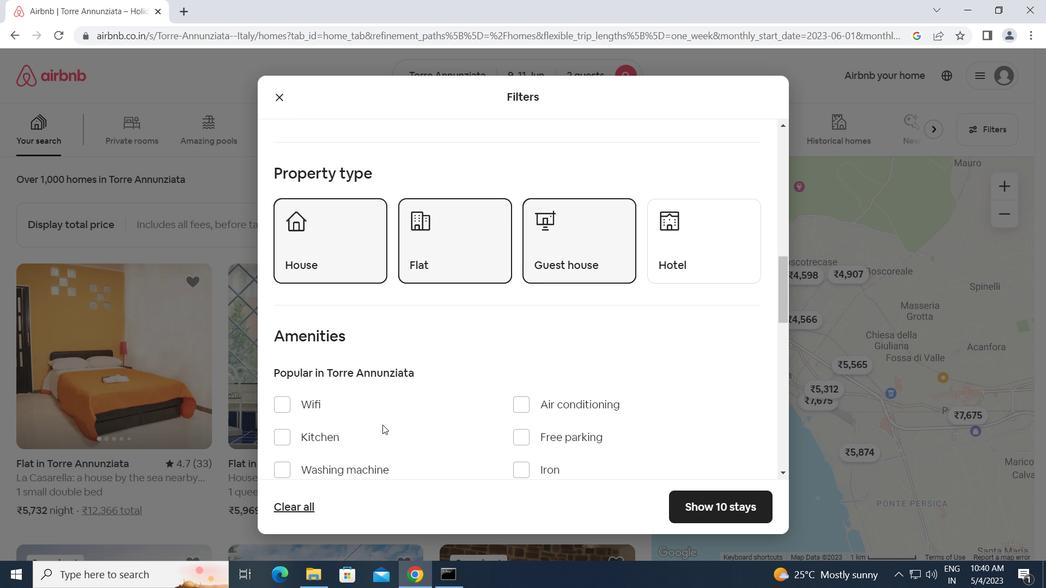 
Action: Mouse scrolled (383, 424) with delta (0, 0)
Screenshot: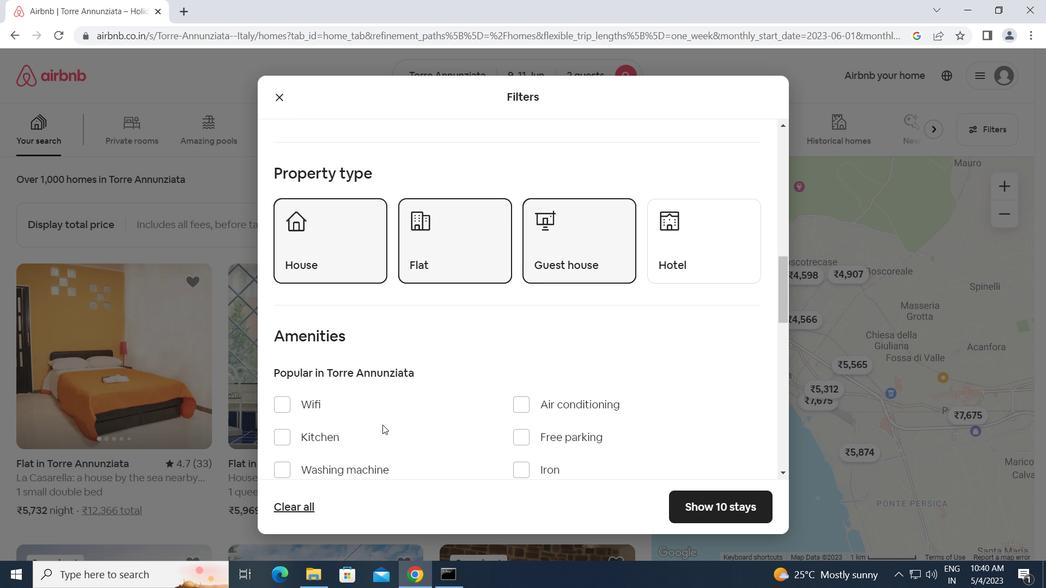 
Action: Mouse moved to (282, 268)
Screenshot: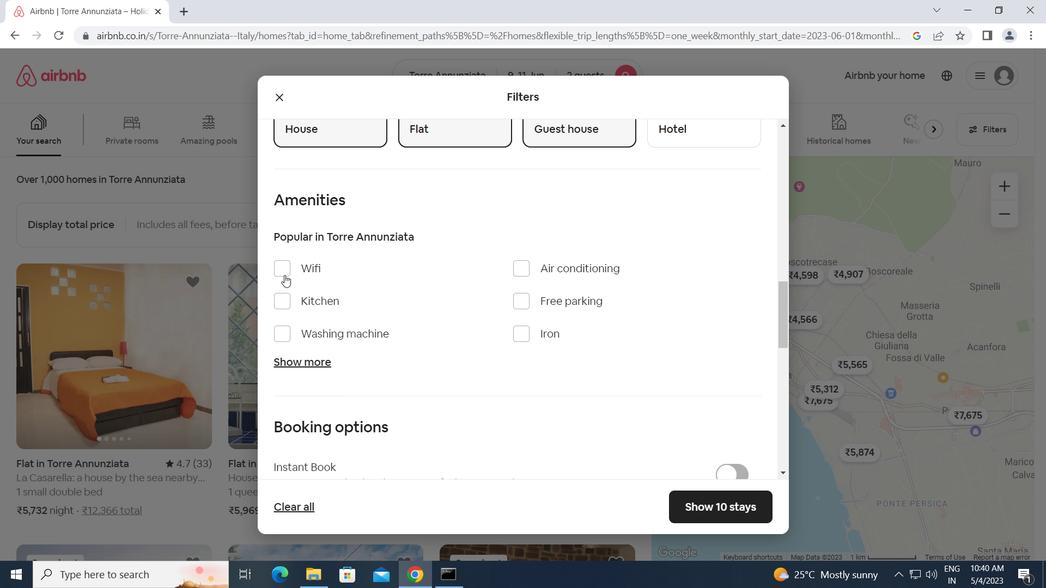 
Action: Mouse pressed left at (282, 268)
Screenshot: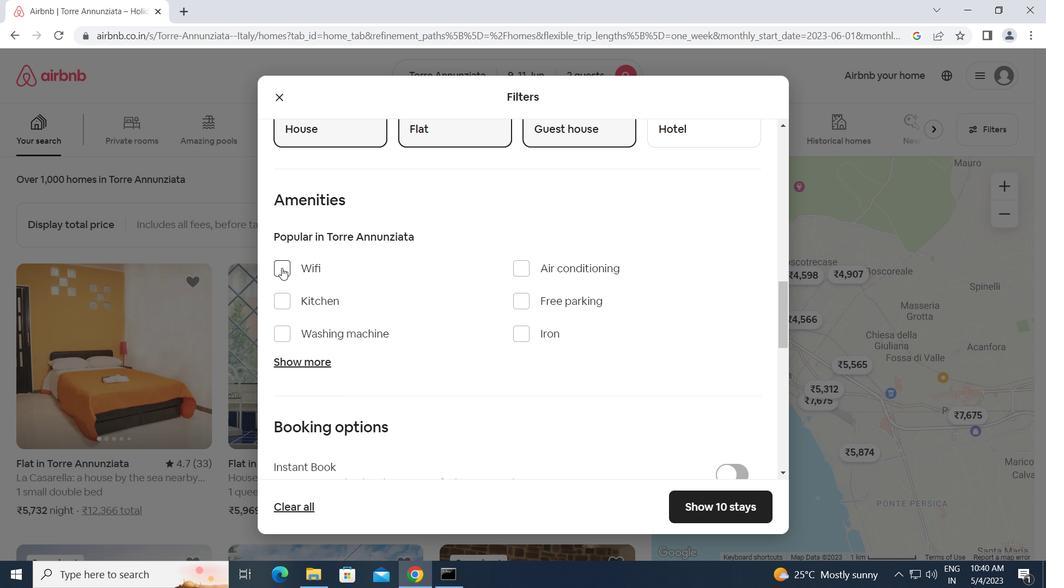 
Action: Mouse moved to (464, 321)
Screenshot: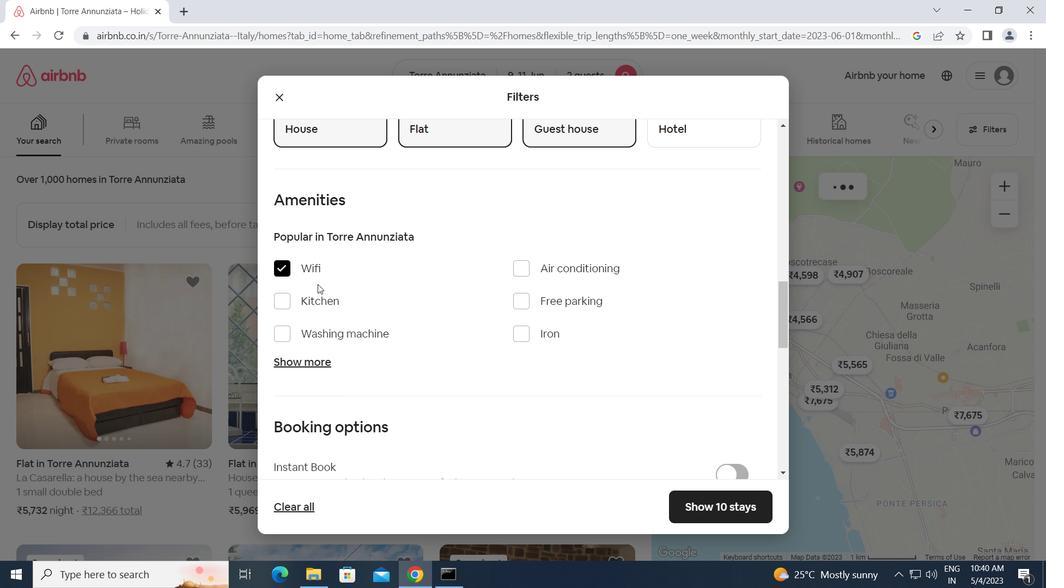 
Action: Mouse scrolled (464, 320) with delta (0, 0)
Screenshot: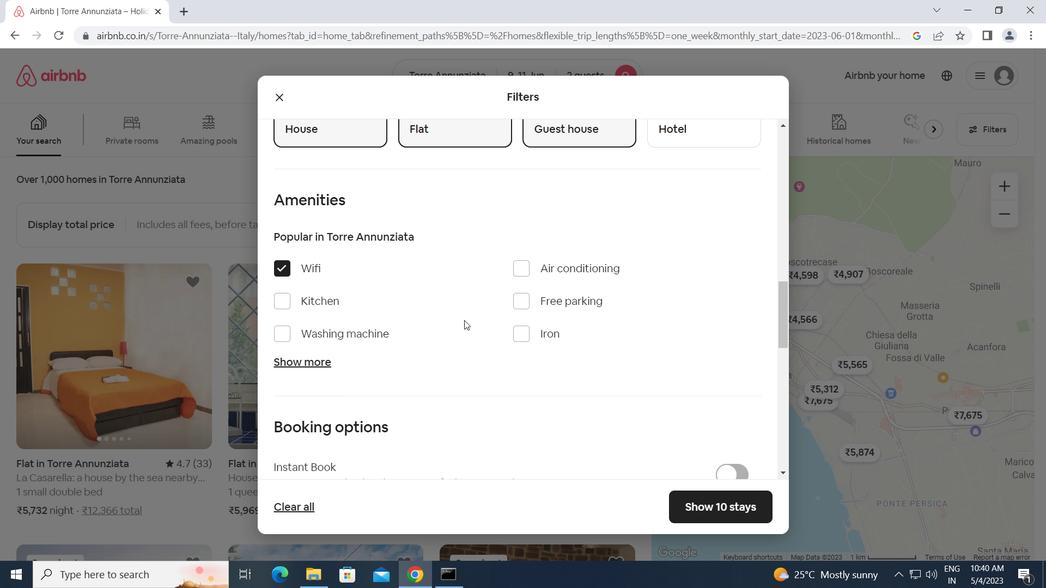 
Action: Mouse scrolled (464, 320) with delta (0, 0)
Screenshot: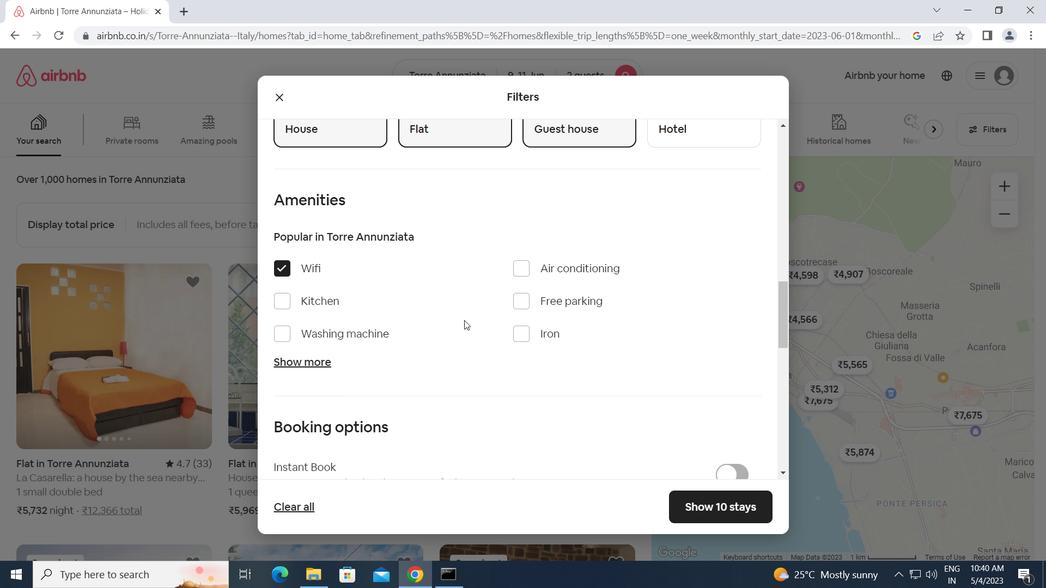 
Action: Mouse moved to (729, 386)
Screenshot: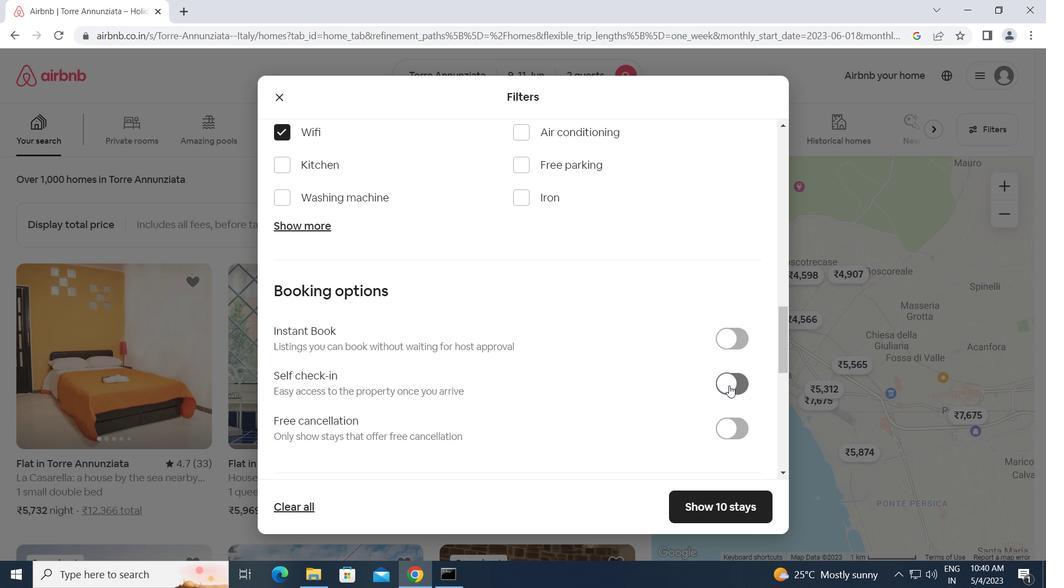
Action: Mouse pressed left at (729, 386)
Screenshot: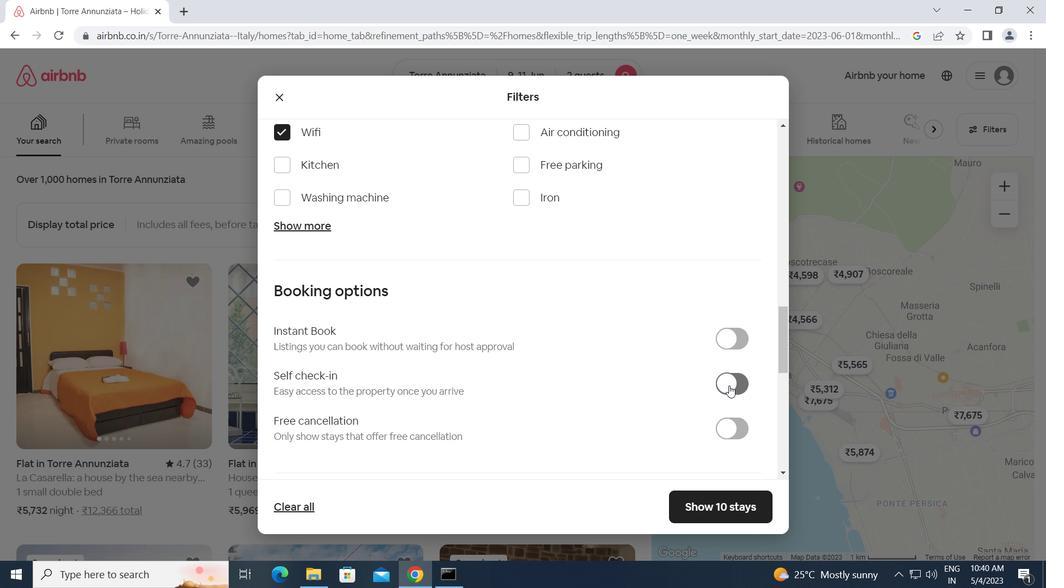 
Action: Mouse moved to (638, 406)
Screenshot: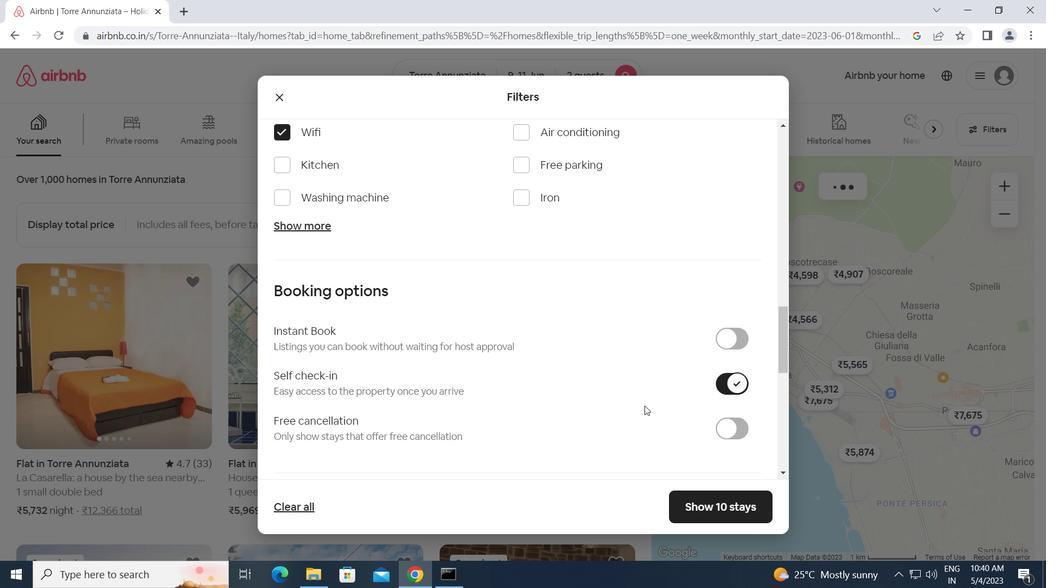 
Action: Mouse scrolled (638, 406) with delta (0, 0)
Screenshot: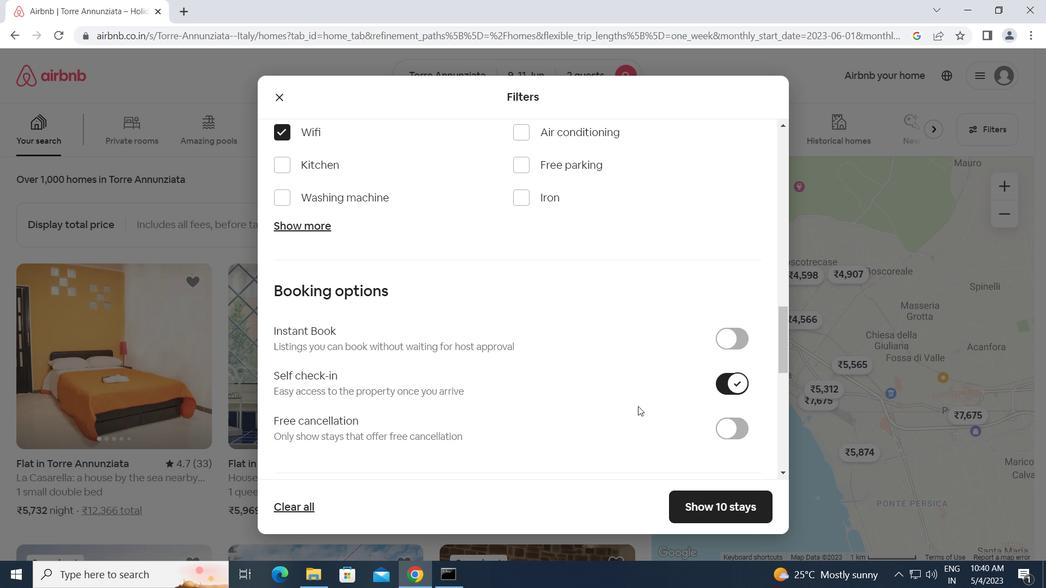 
Action: Mouse scrolled (638, 406) with delta (0, 0)
Screenshot: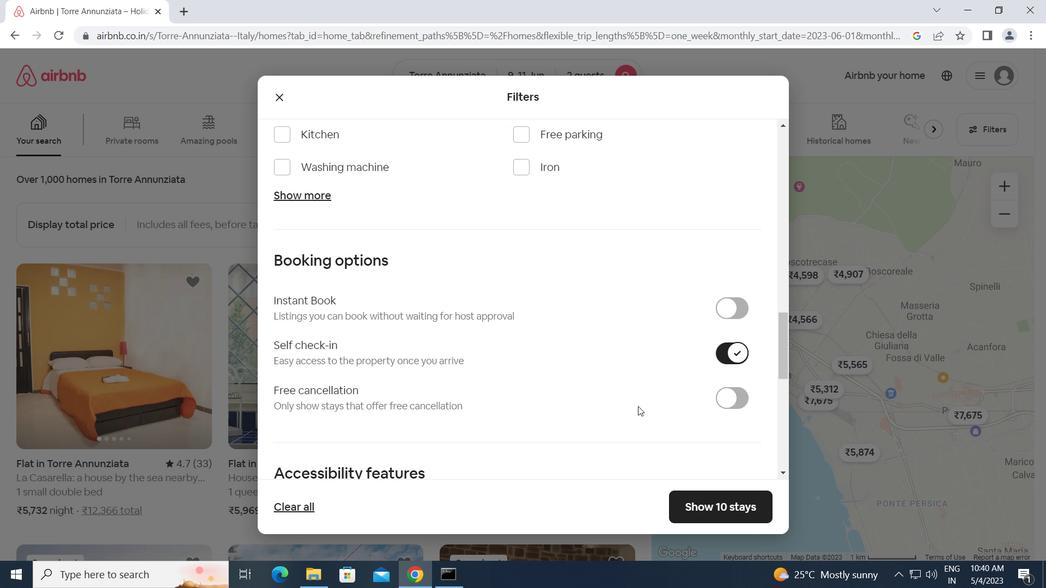 
Action: Mouse scrolled (638, 406) with delta (0, 0)
Screenshot: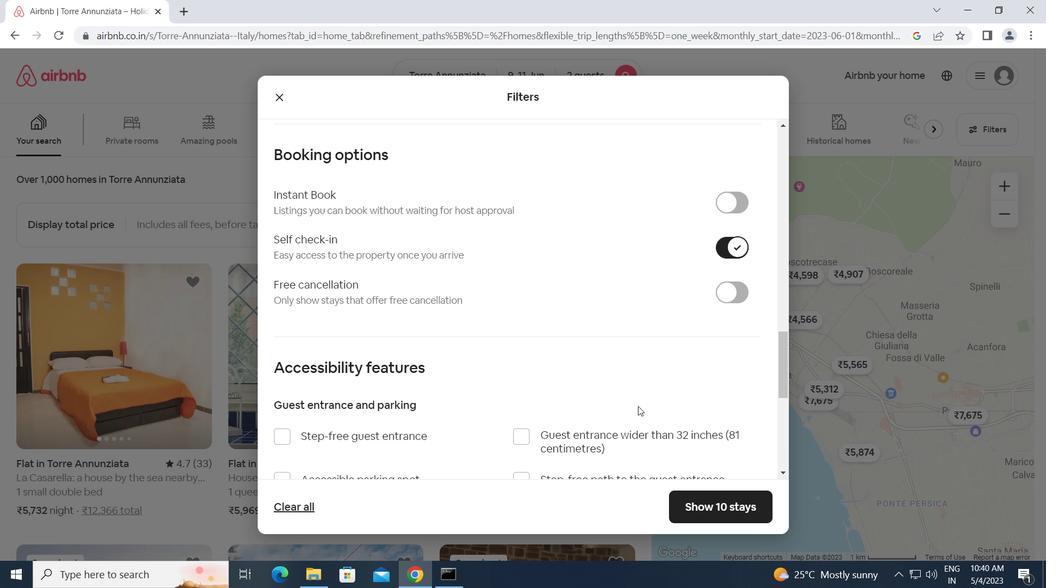 
Action: Mouse scrolled (638, 406) with delta (0, 0)
Screenshot: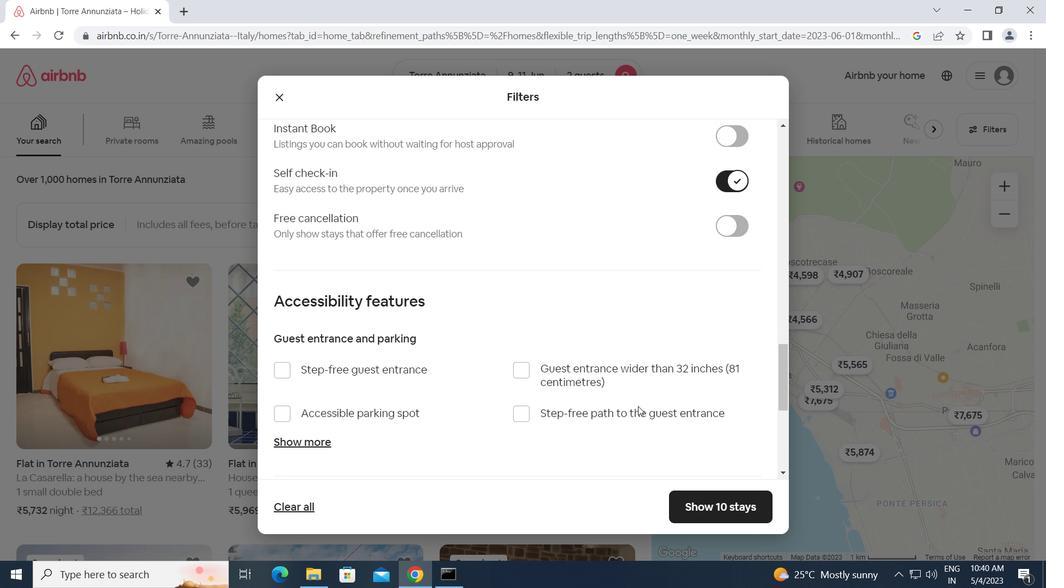 
Action: Mouse scrolled (638, 406) with delta (0, 0)
Screenshot: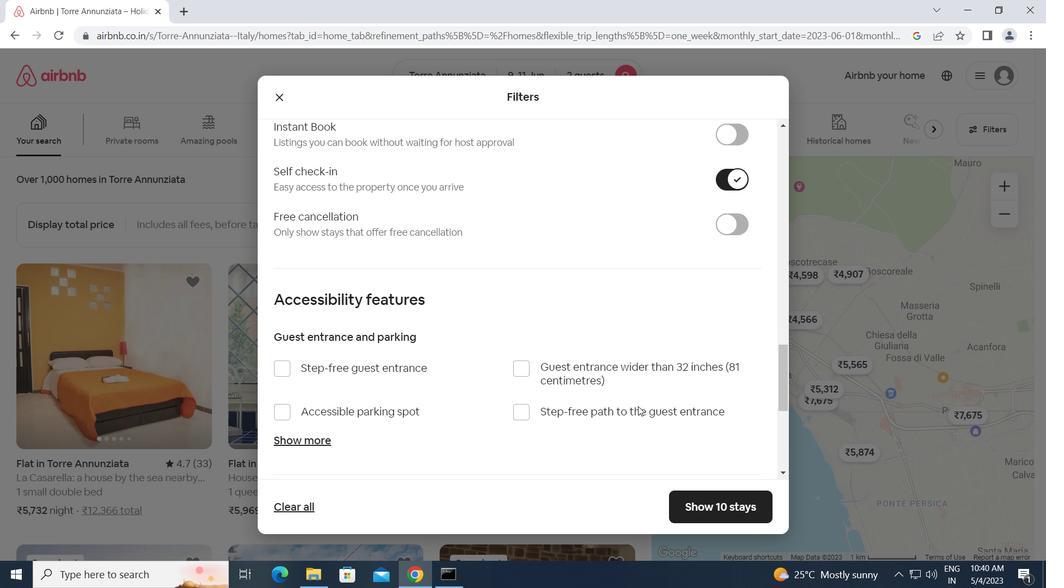 
Action: Mouse moved to (630, 406)
Screenshot: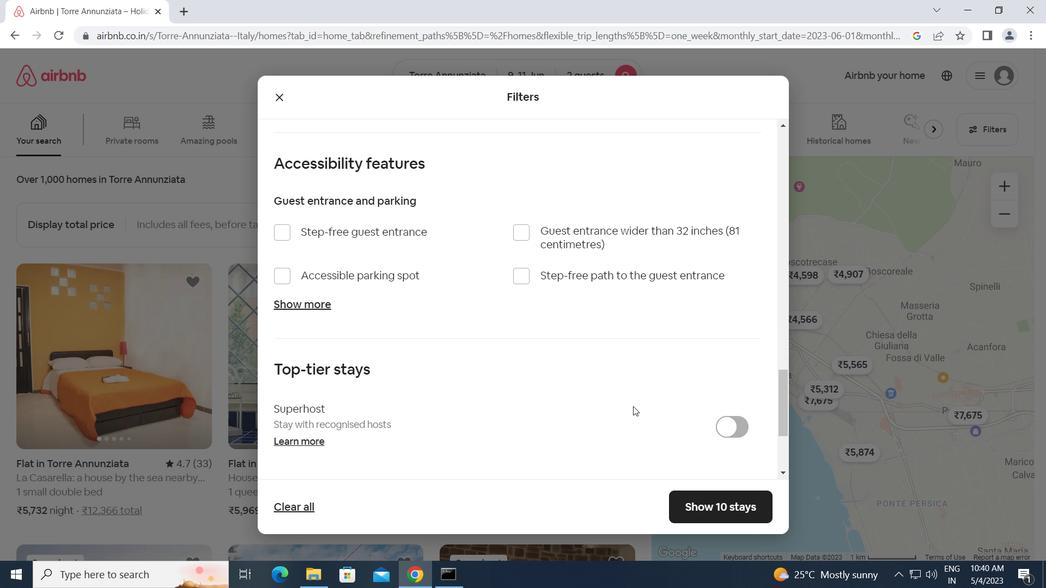 
Action: Mouse scrolled (630, 406) with delta (0, 0)
Screenshot: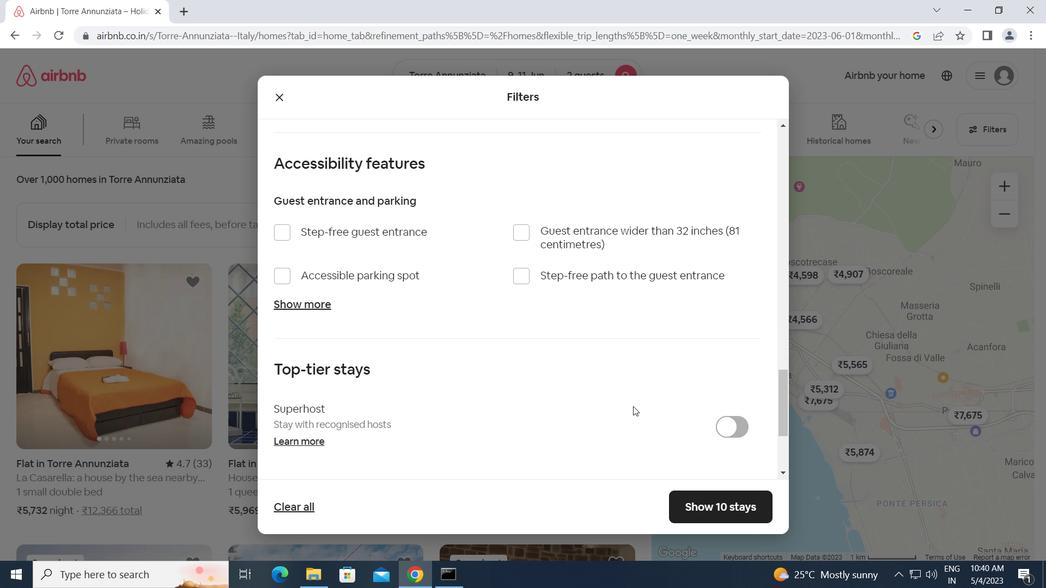 
Action: Mouse moved to (626, 407)
Screenshot: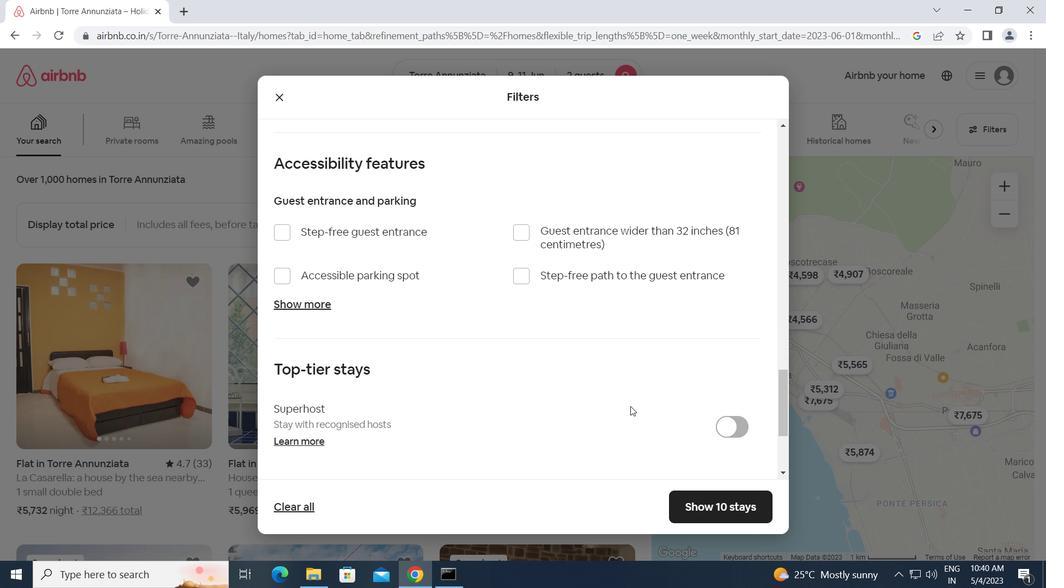 
Action: Mouse scrolled (626, 406) with delta (0, 0)
Screenshot: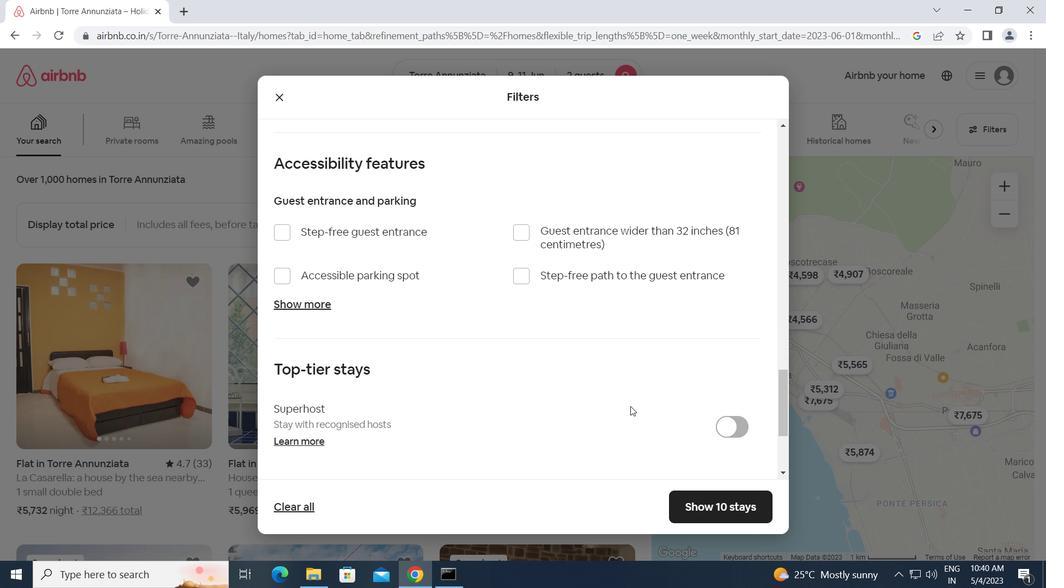 
Action: Mouse moved to (282, 416)
Screenshot: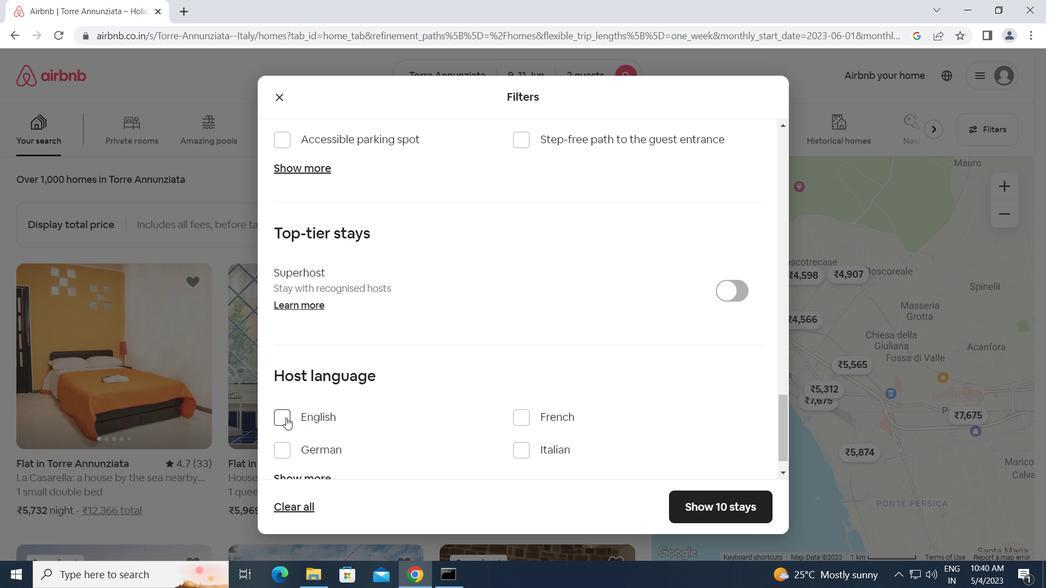 
Action: Mouse pressed left at (282, 416)
Screenshot: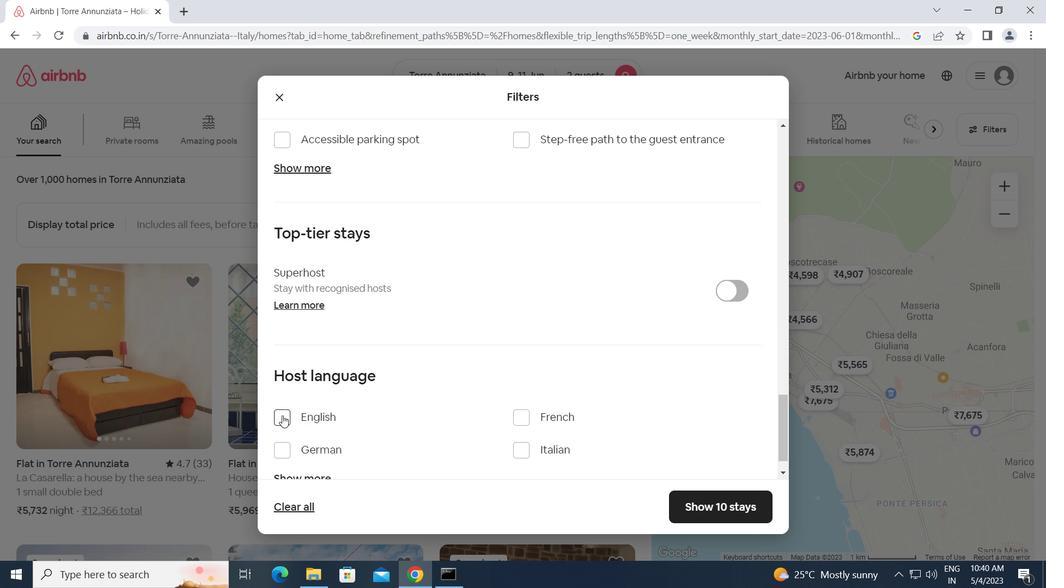 
Action: Mouse moved to (691, 498)
Screenshot: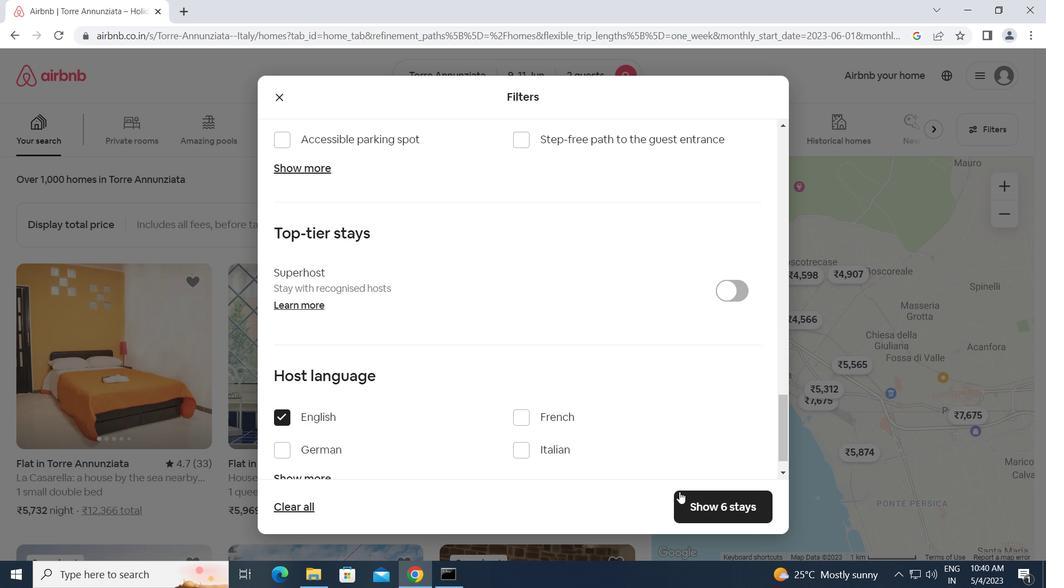 
Action: Mouse pressed left at (691, 498)
Screenshot: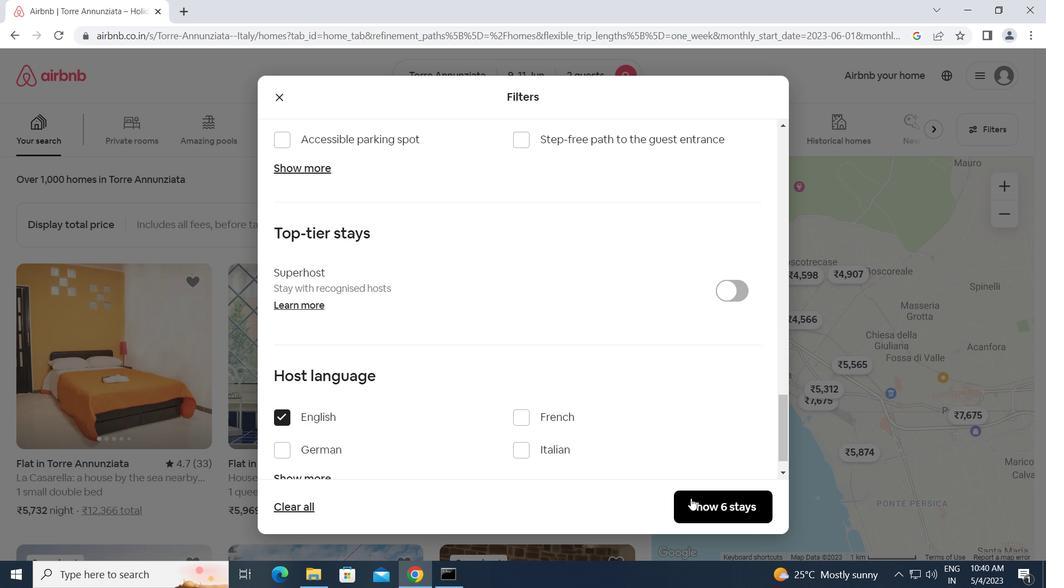 
